 Task: Search one way flight ticket for 1 adult, 6 children, 1 infant in seat and 1 infant on lap in business from Ceiba: Jose Aponte De La Torre Airport to Greensboro: Piedmont Triad International Airport on 5-1-2023. Choice of flights is Royal air maroc. Number of bags: 2 carry on bags. Price is upto 80000. Outbound departure time preference is 14:45.
Action: Mouse moved to (235, 409)
Screenshot: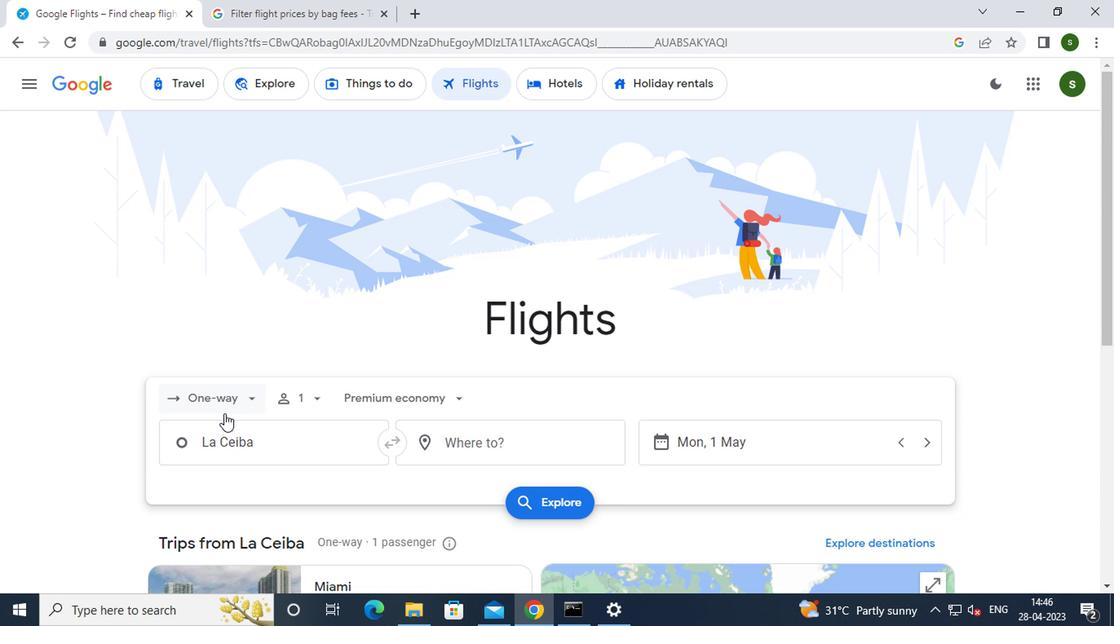 
Action: Mouse pressed left at (235, 409)
Screenshot: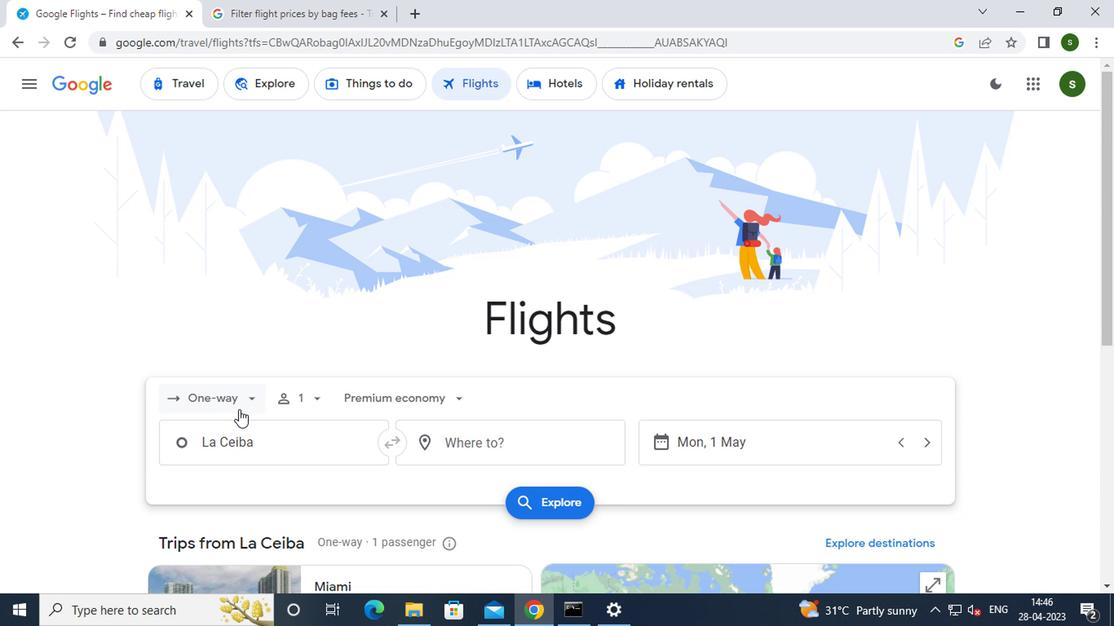 
Action: Mouse moved to (243, 471)
Screenshot: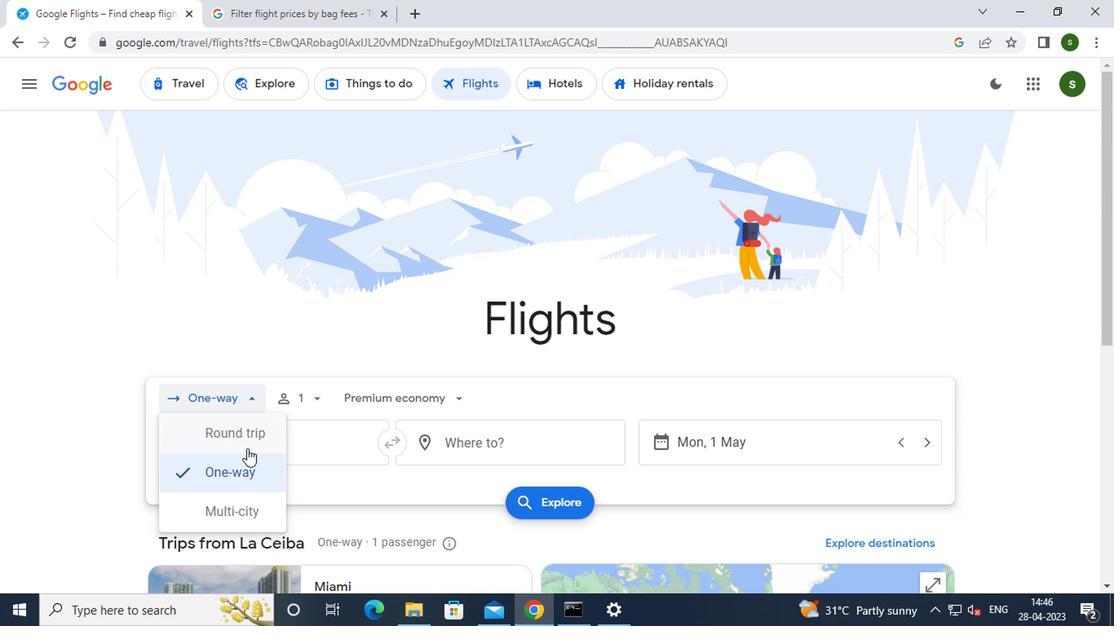 
Action: Mouse pressed left at (243, 471)
Screenshot: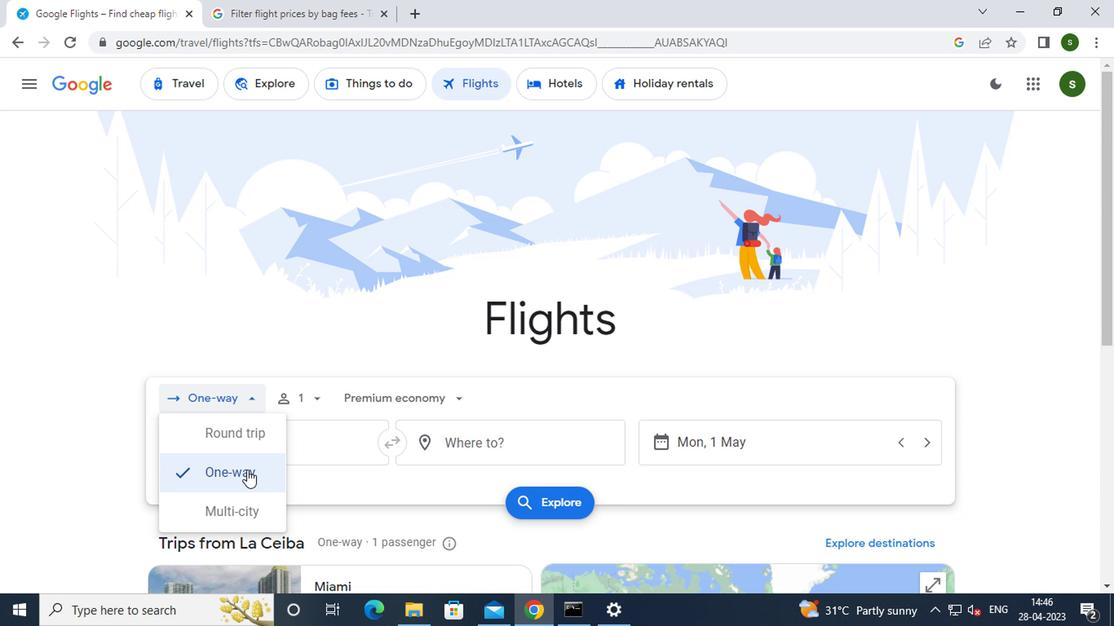 
Action: Mouse moved to (307, 395)
Screenshot: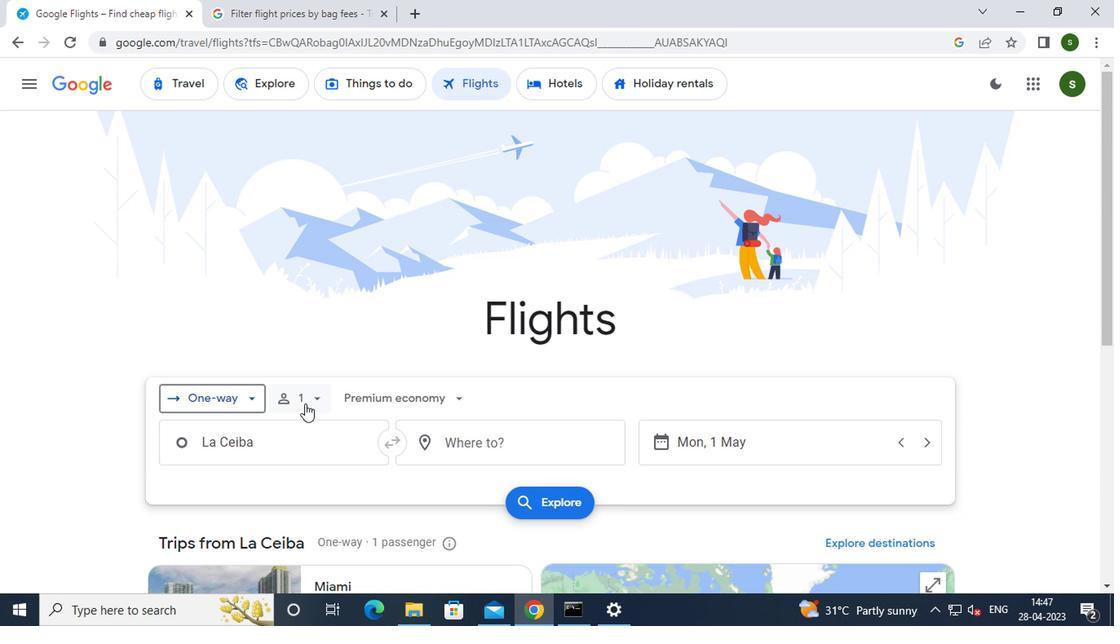 
Action: Mouse pressed left at (307, 395)
Screenshot: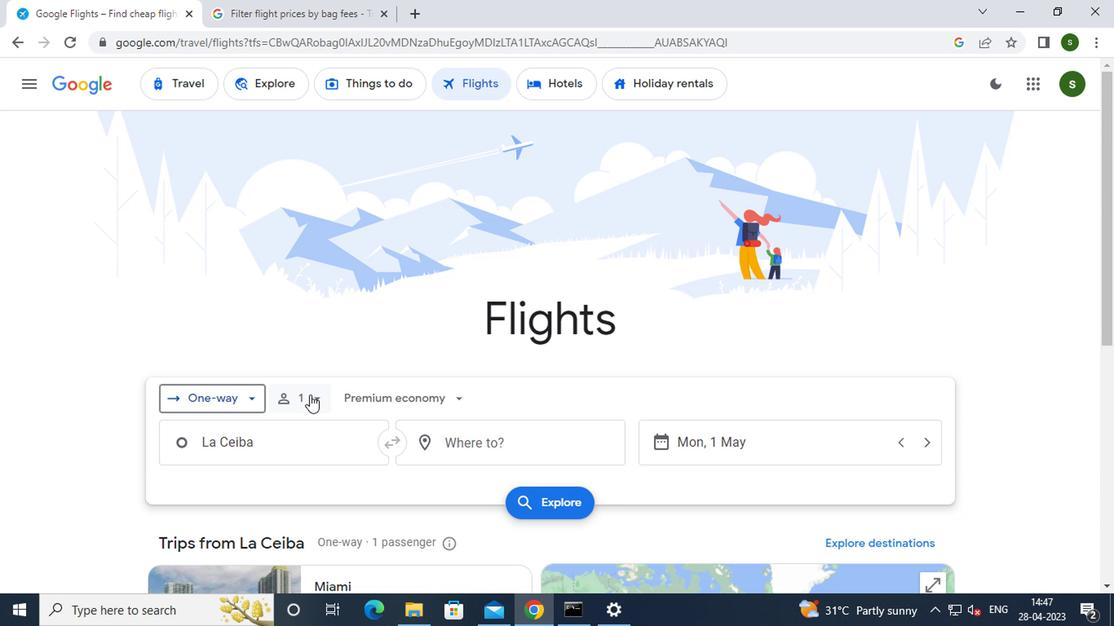 
Action: Mouse moved to (438, 488)
Screenshot: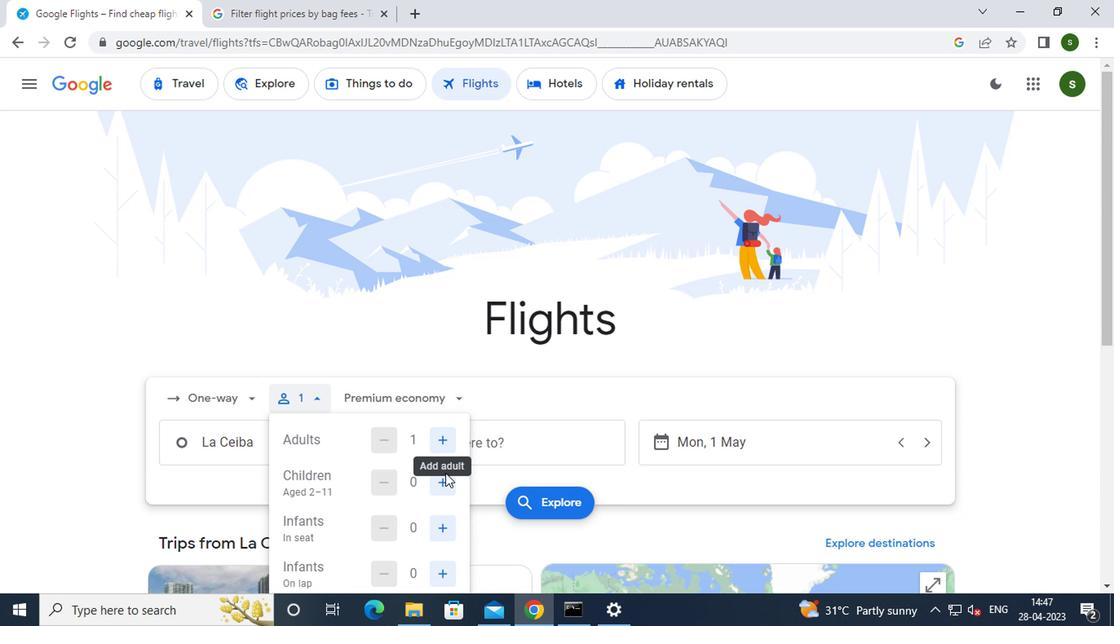 
Action: Mouse pressed left at (438, 488)
Screenshot: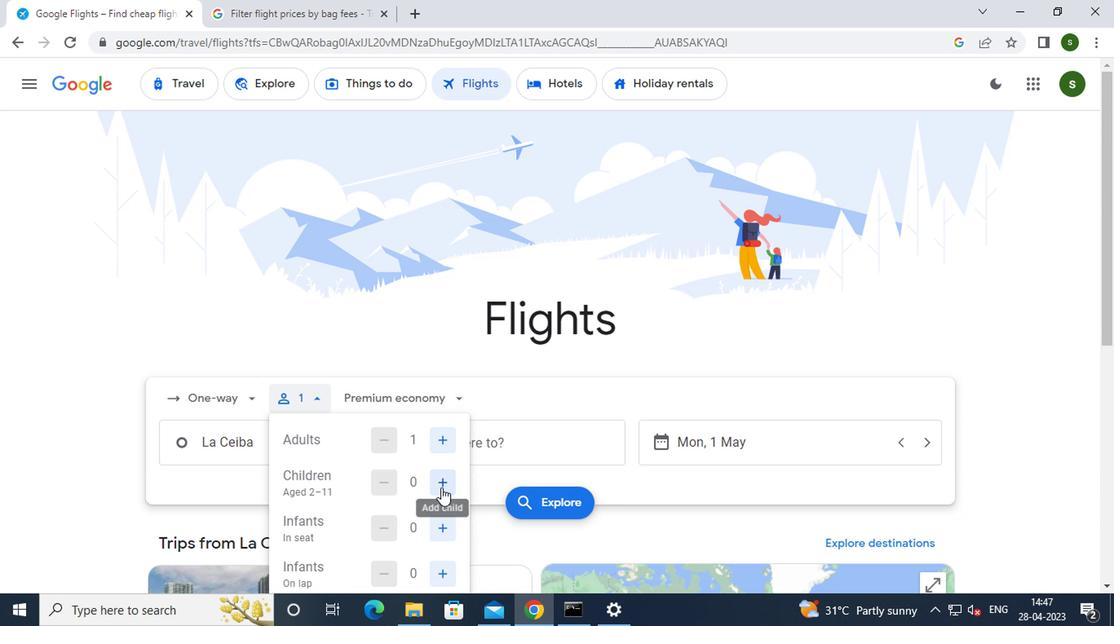 
Action: Mouse pressed left at (438, 488)
Screenshot: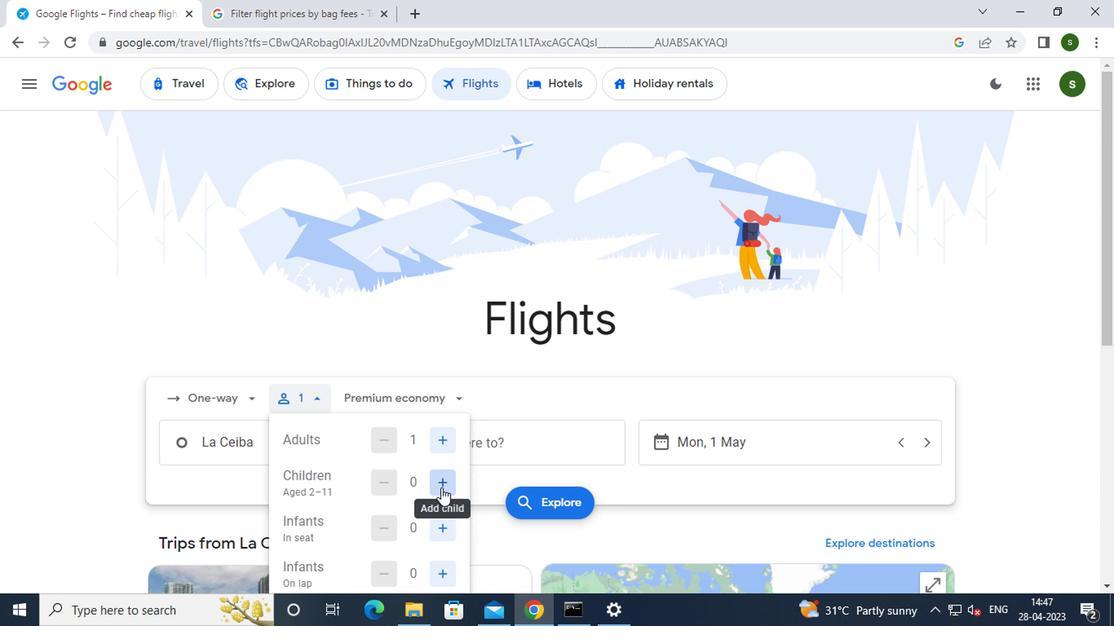 
Action: Mouse pressed left at (438, 488)
Screenshot: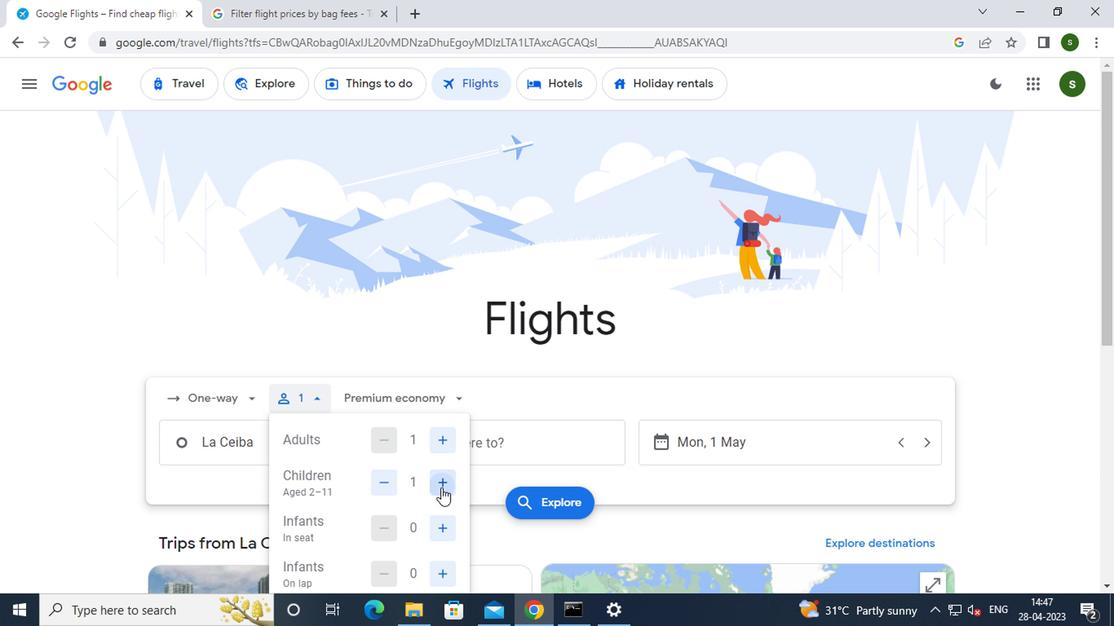 
Action: Mouse pressed left at (438, 488)
Screenshot: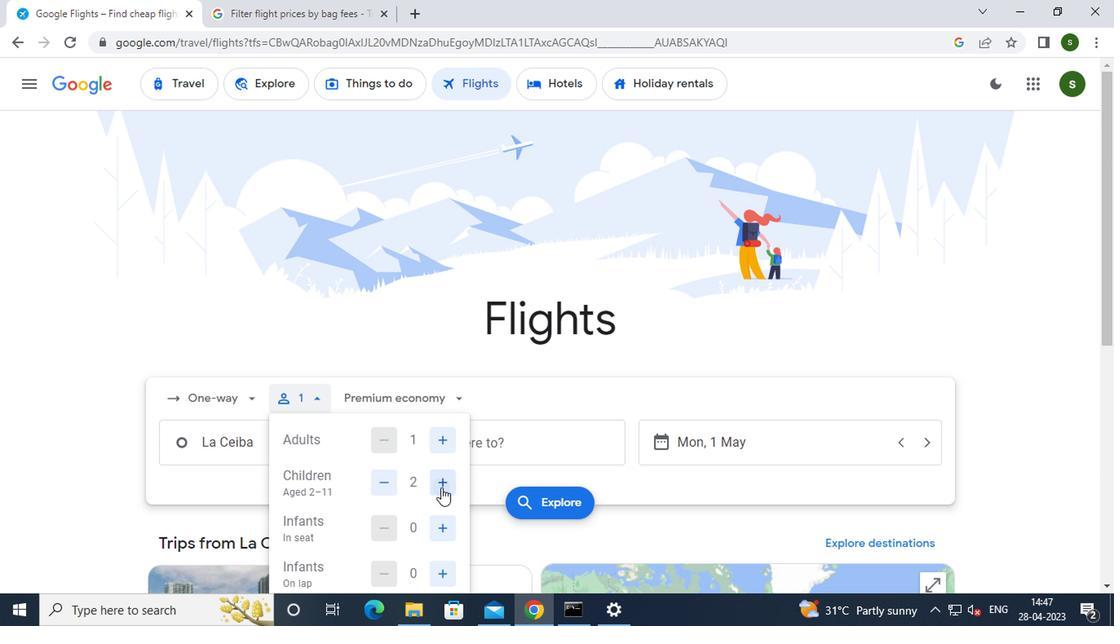 
Action: Mouse pressed left at (438, 488)
Screenshot: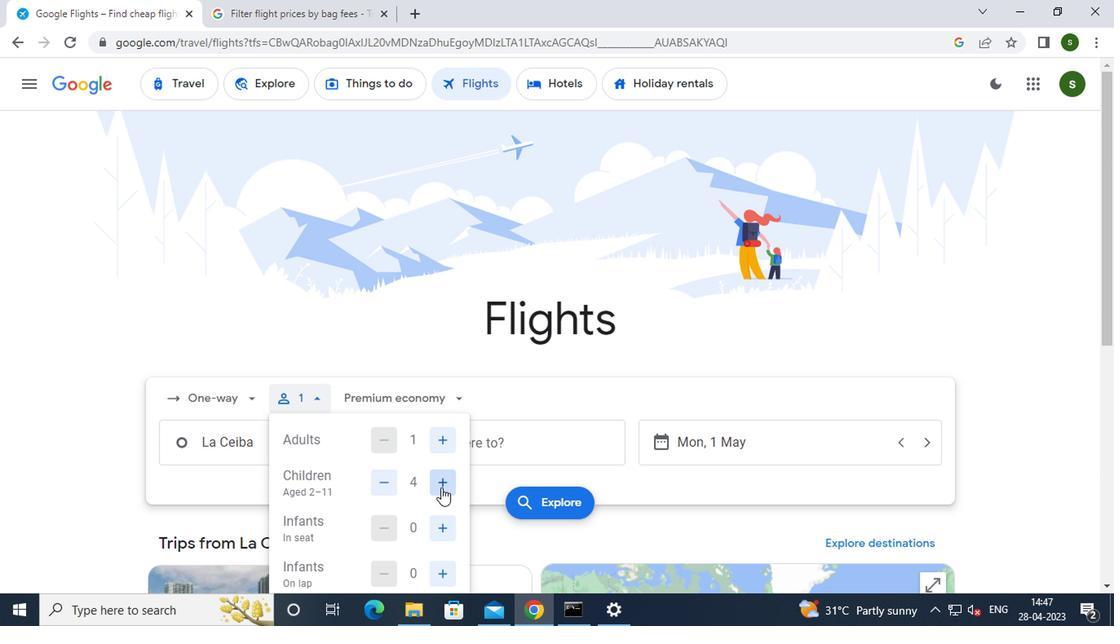 
Action: Mouse pressed left at (438, 488)
Screenshot: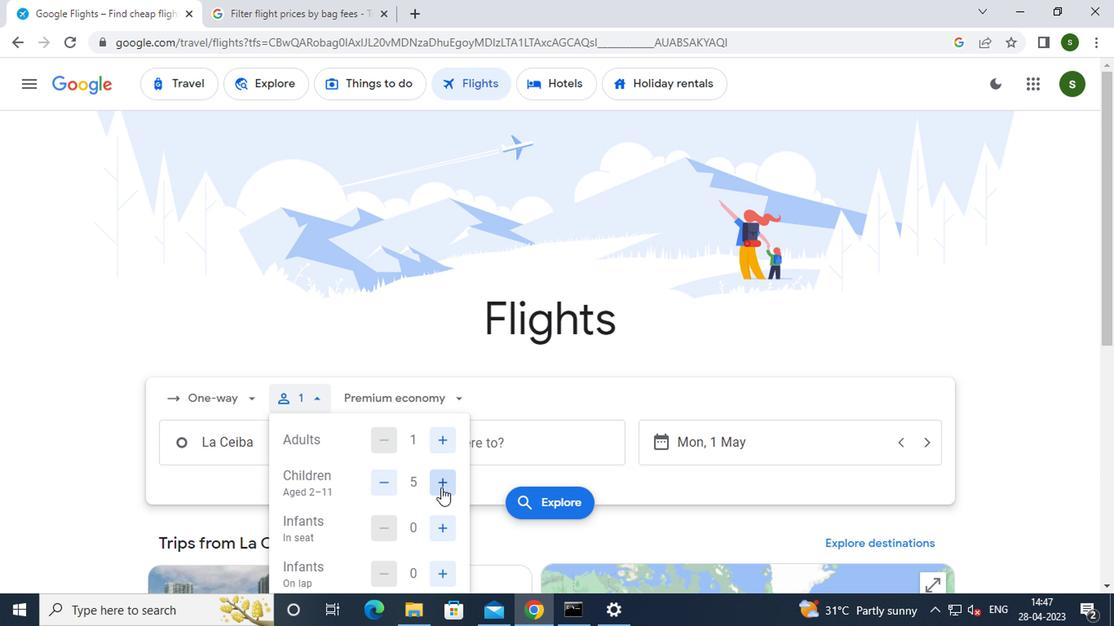
Action: Mouse moved to (441, 525)
Screenshot: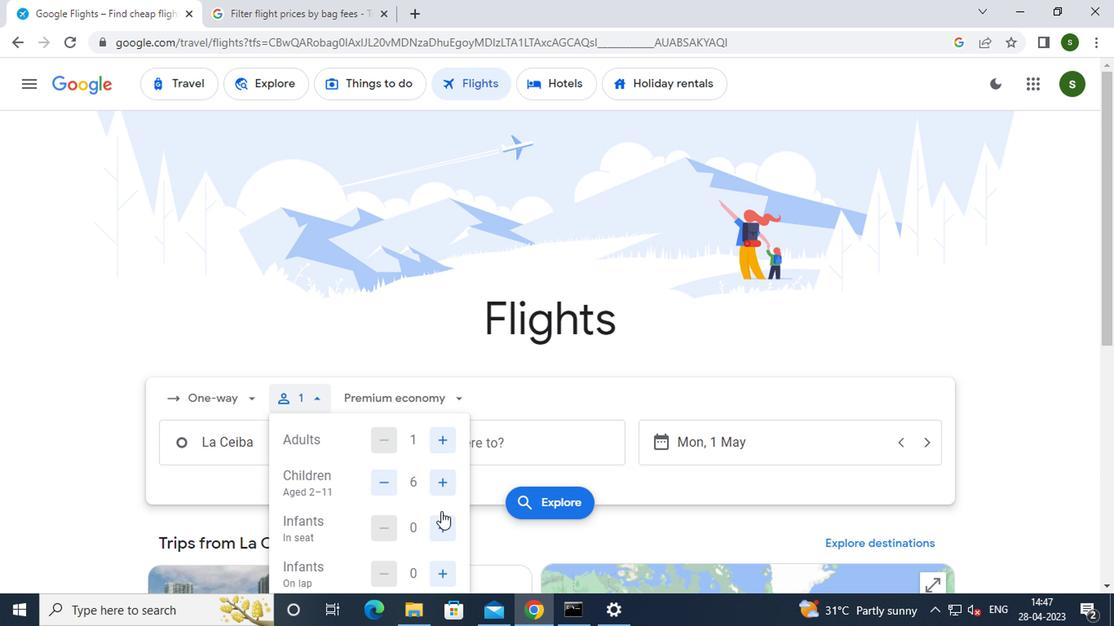 
Action: Mouse pressed left at (441, 525)
Screenshot: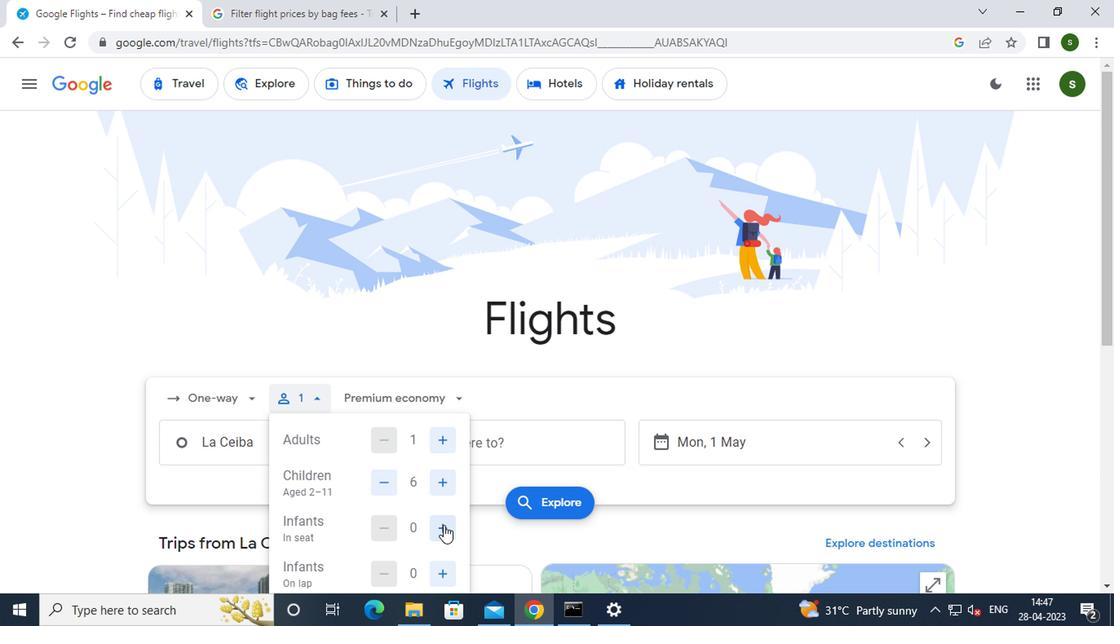 
Action: Mouse moved to (445, 573)
Screenshot: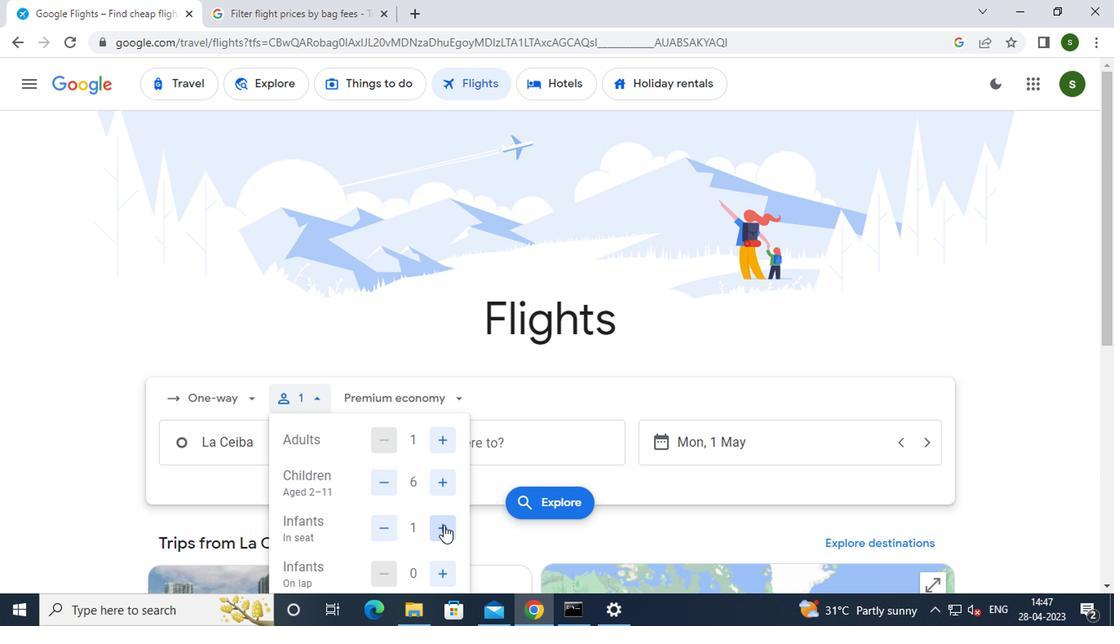 
Action: Mouse pressed left at (445, 573)
Screenshot: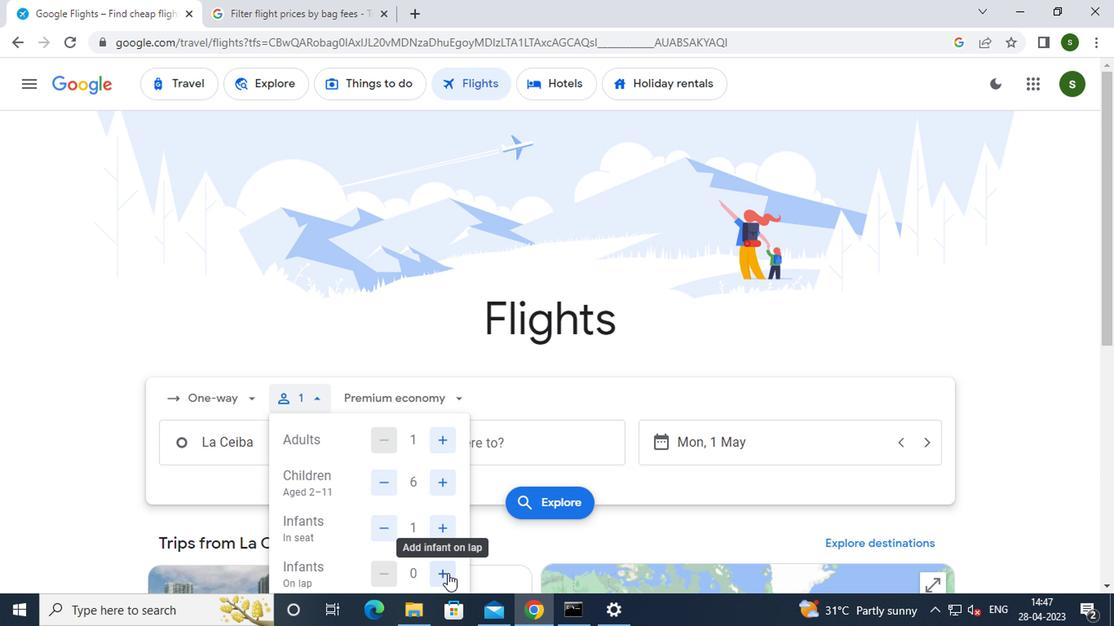 
Action: Mouse moved to (392, 391)
Screenshot: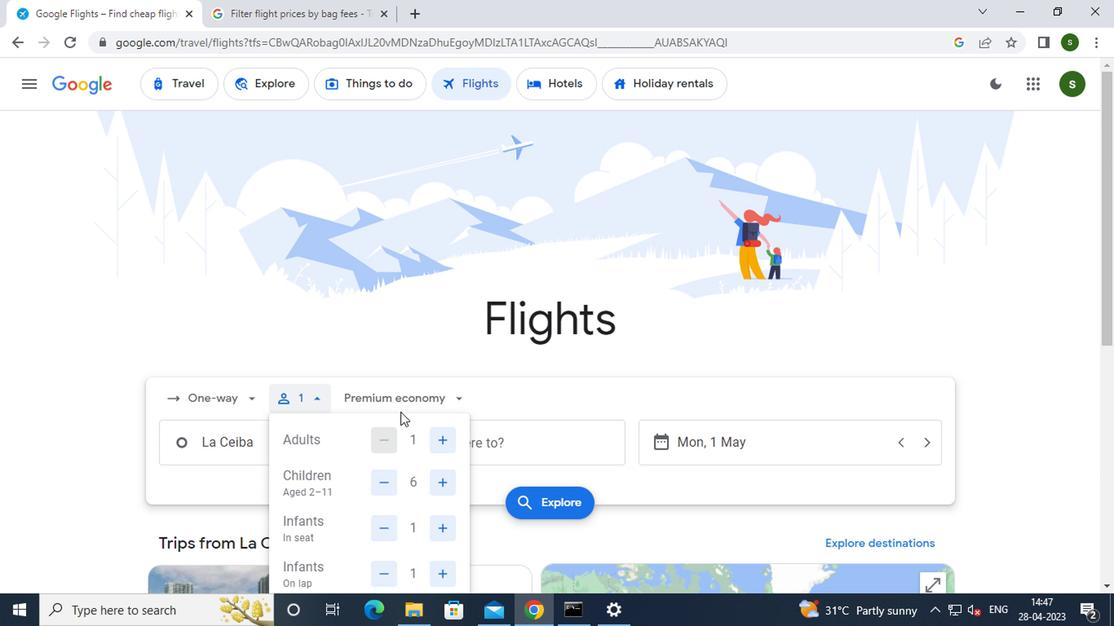 
Action: Mouse pressed left at (392, 391)
Screenshot: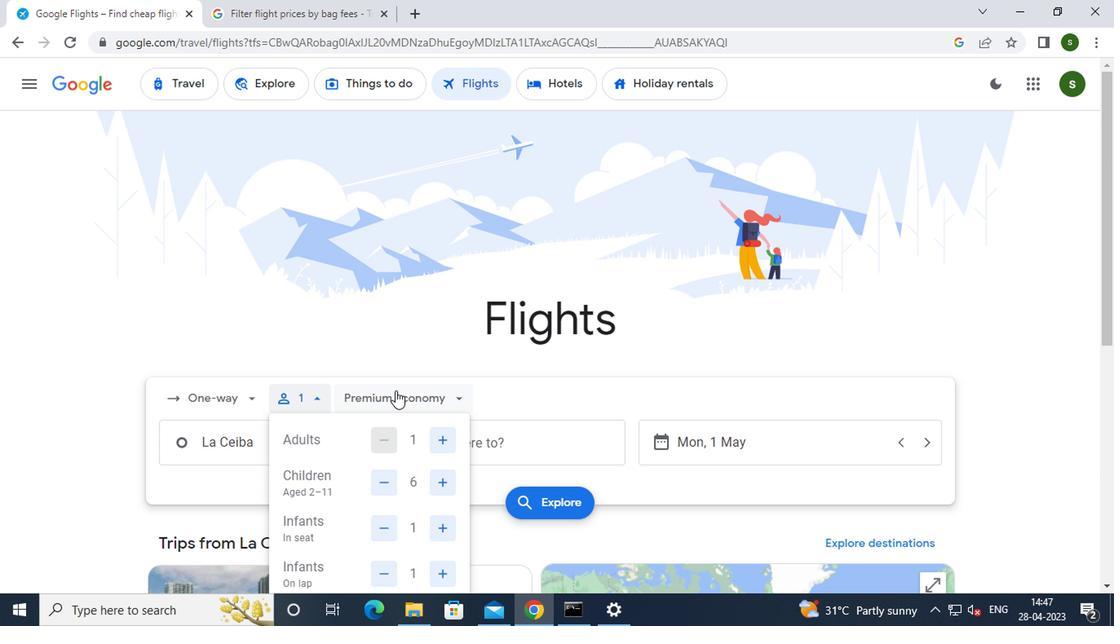 
Action: Mouse moved to (410, 504)
Screenshot: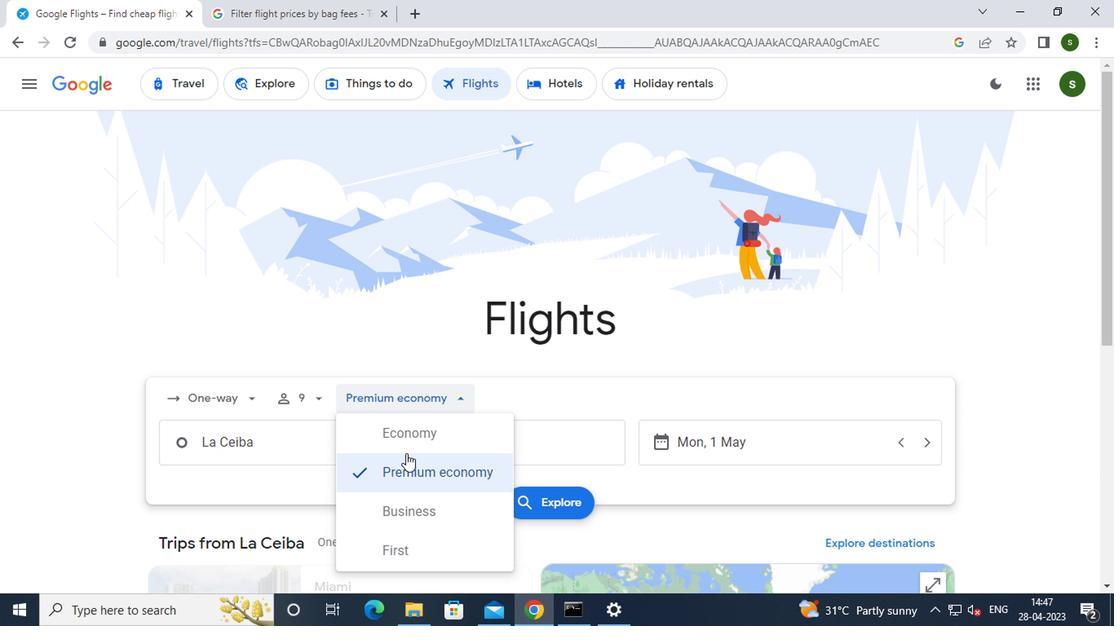 
Action: Mouse pressed left at (410, 504)
Screenshot: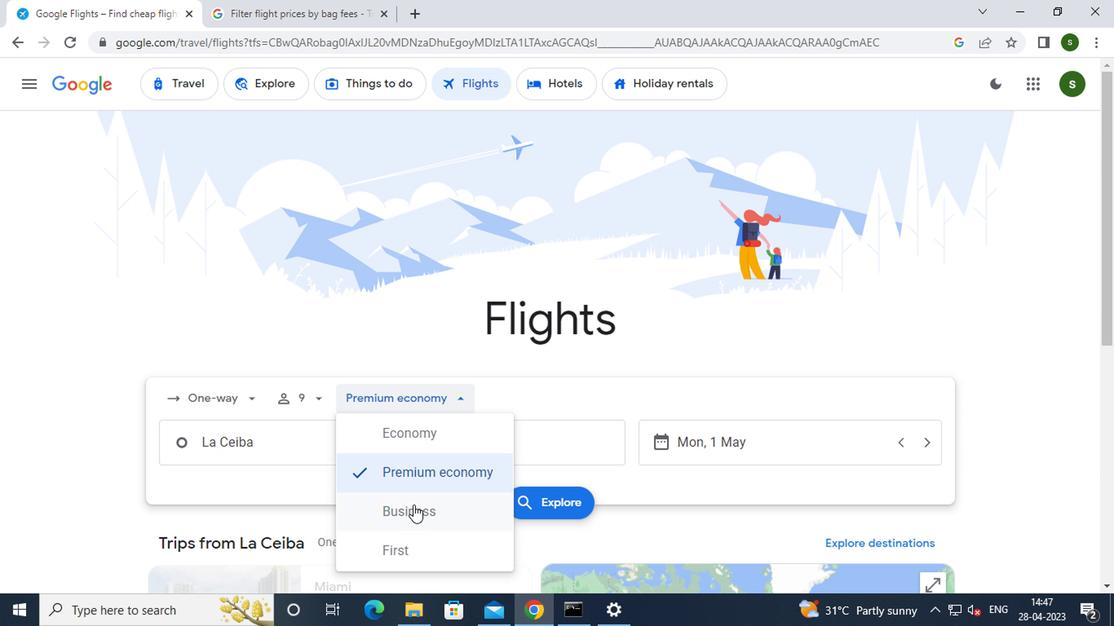 
Action: Mouse moved to (297, 452)
Screenshot: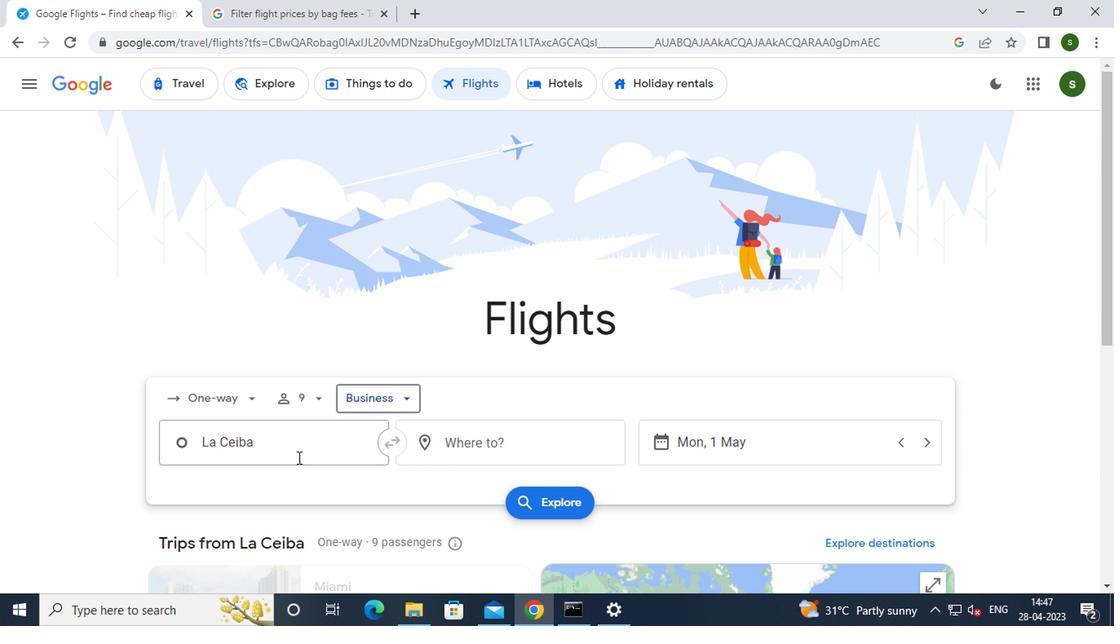 
Action: Mouse pressed left at (297, 452)
Screenshot: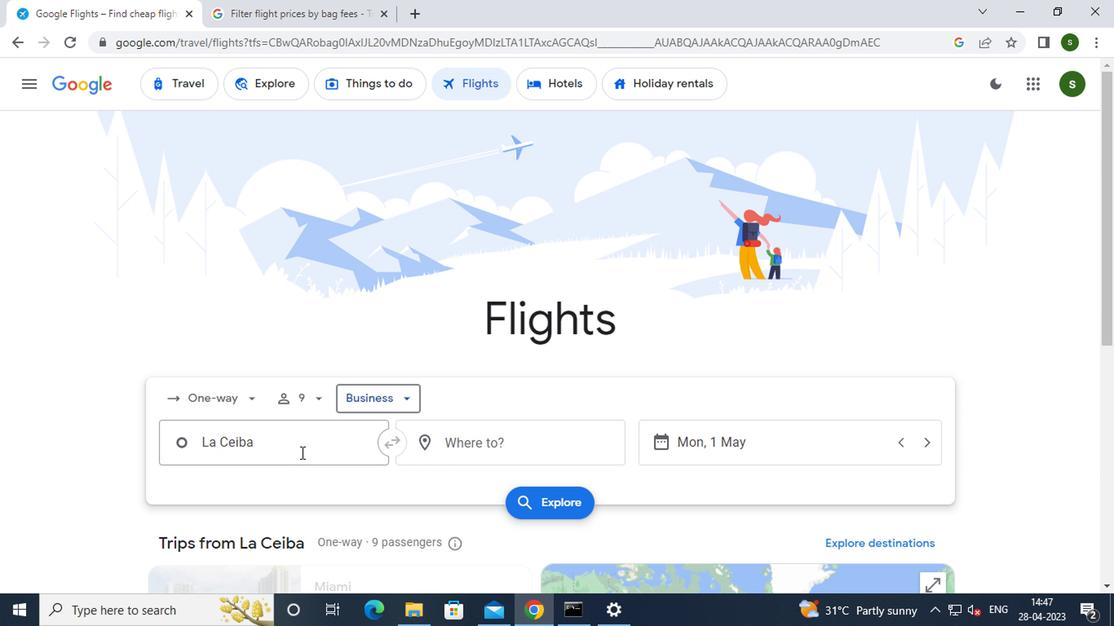 
Action: Key pressed c<Key.caps_lock>eiba<Key.enter>
Screenshot: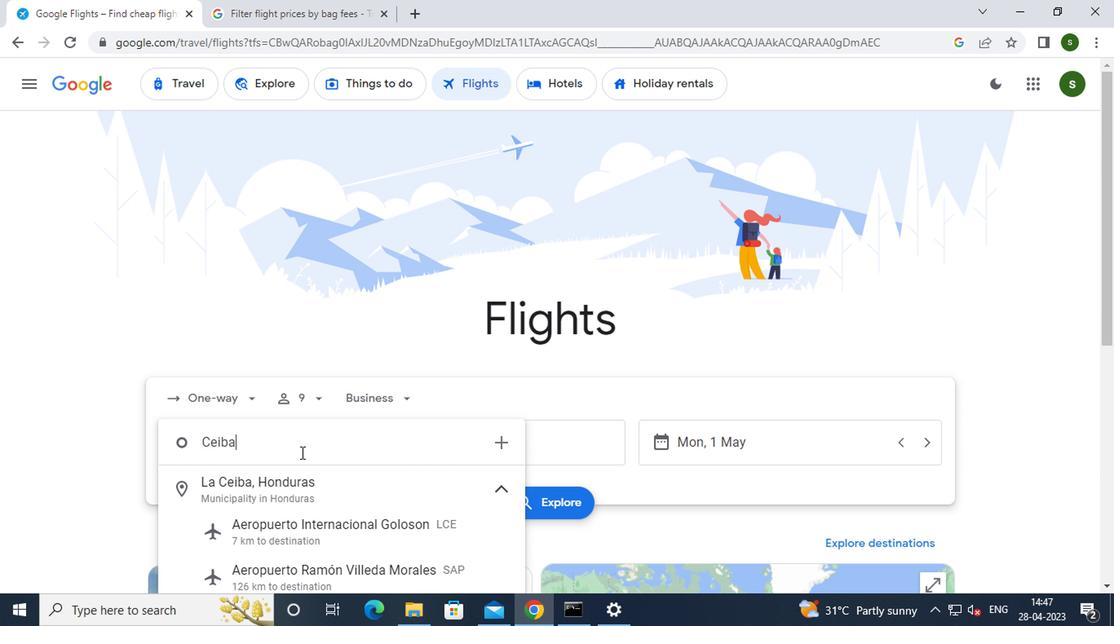 
Action: Mouse moved to (477, 456)
Screenshot: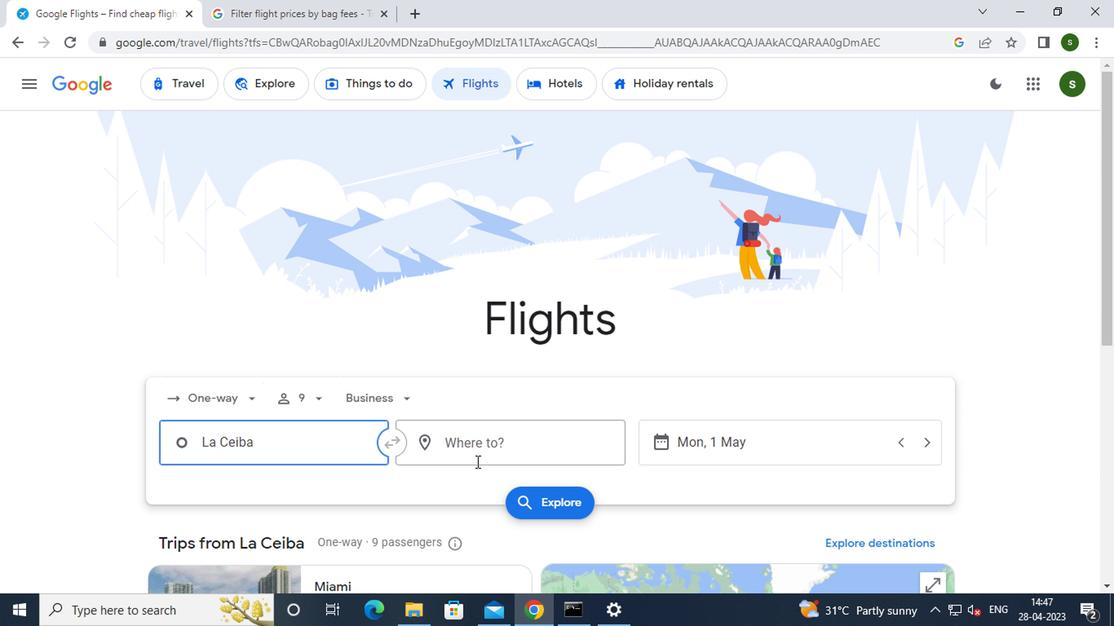 
Action: Mouse pressed left at (477, 456)
Screenshot: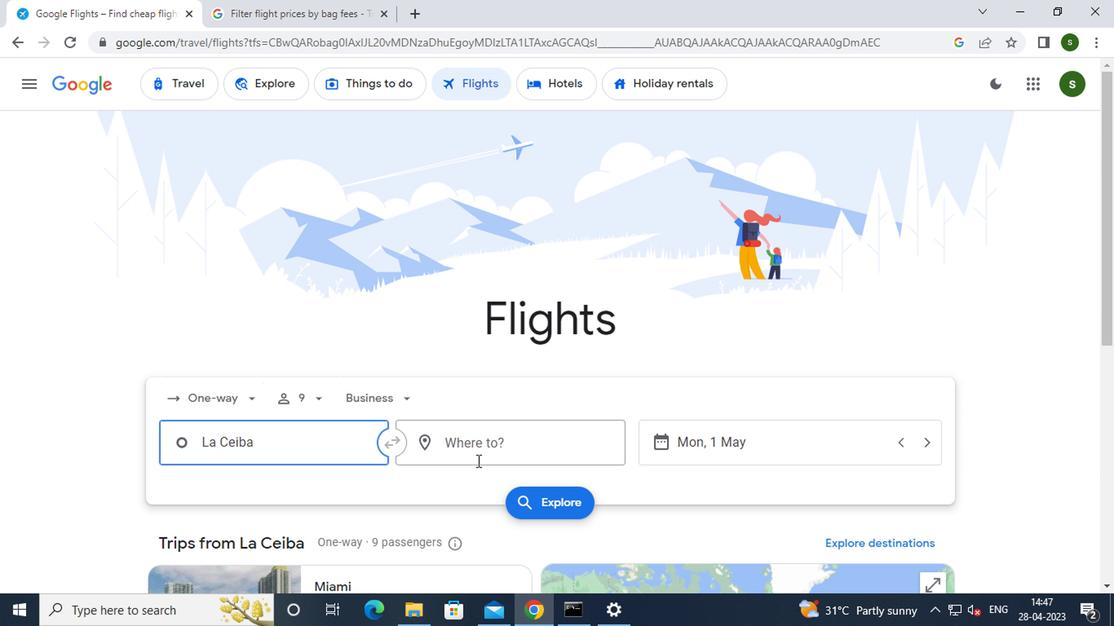 
Action: Key pressed <Key.caps_lock>g<Key.caps_lock>reens
Screenshot: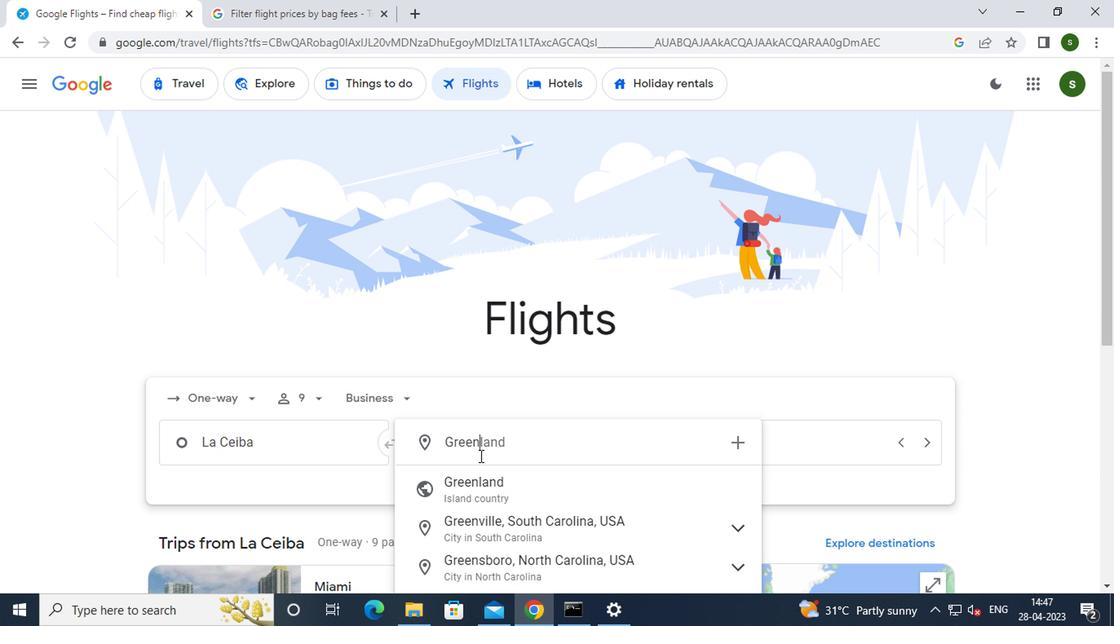 
Action: Mouse moved to (508, 513)
Screenshot: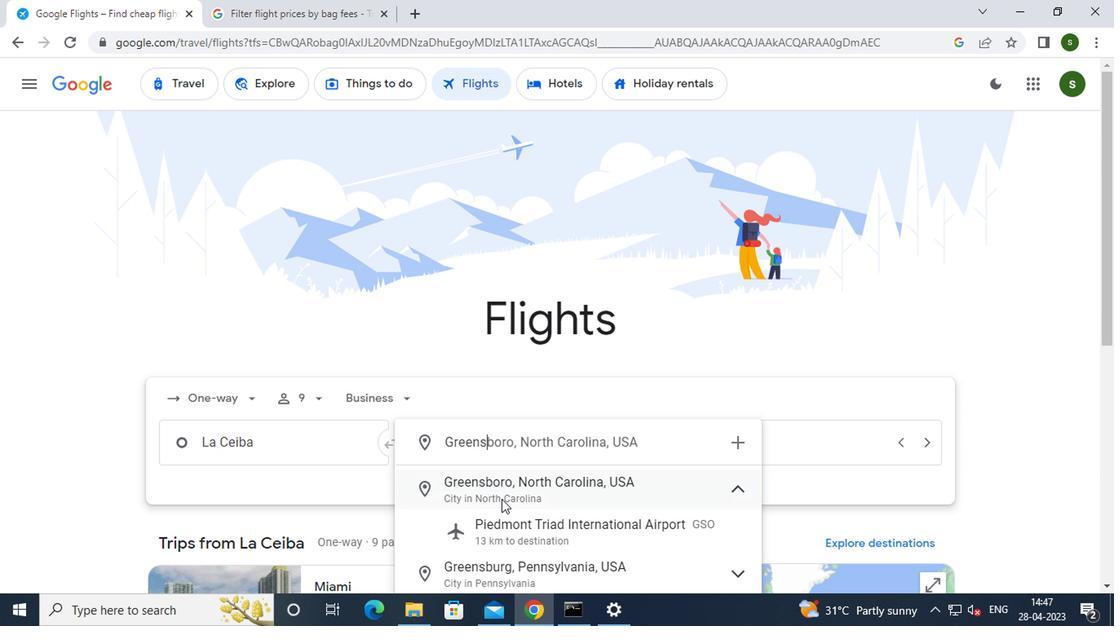 
Action: Mouse pressed left at (508, 513)
Screenshot: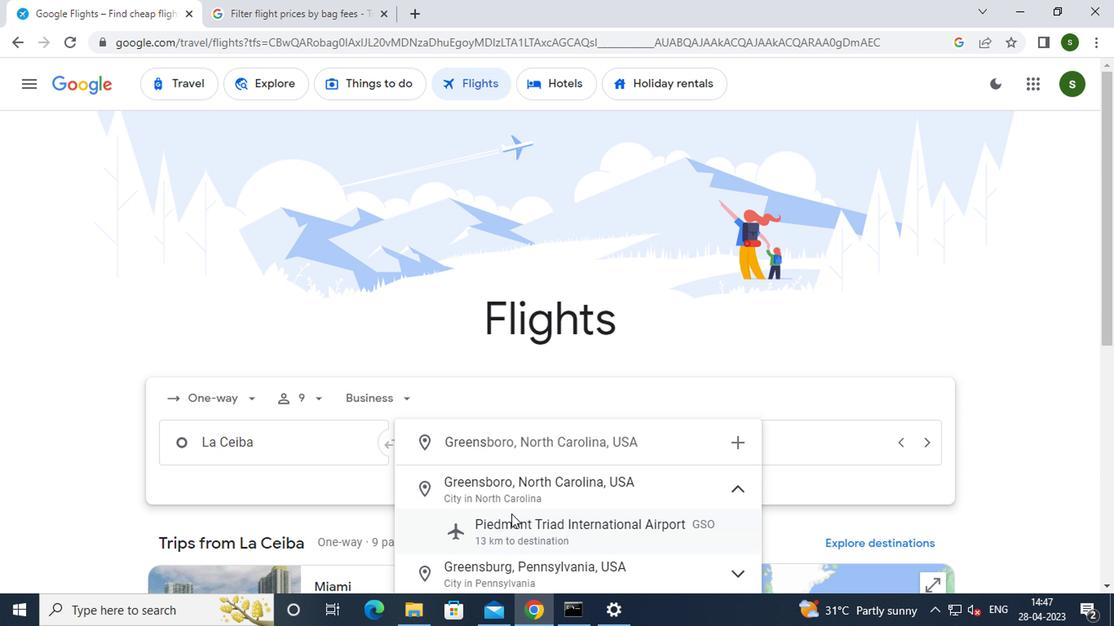 
Action: Mouse moved to (759, 439)
Screenshot: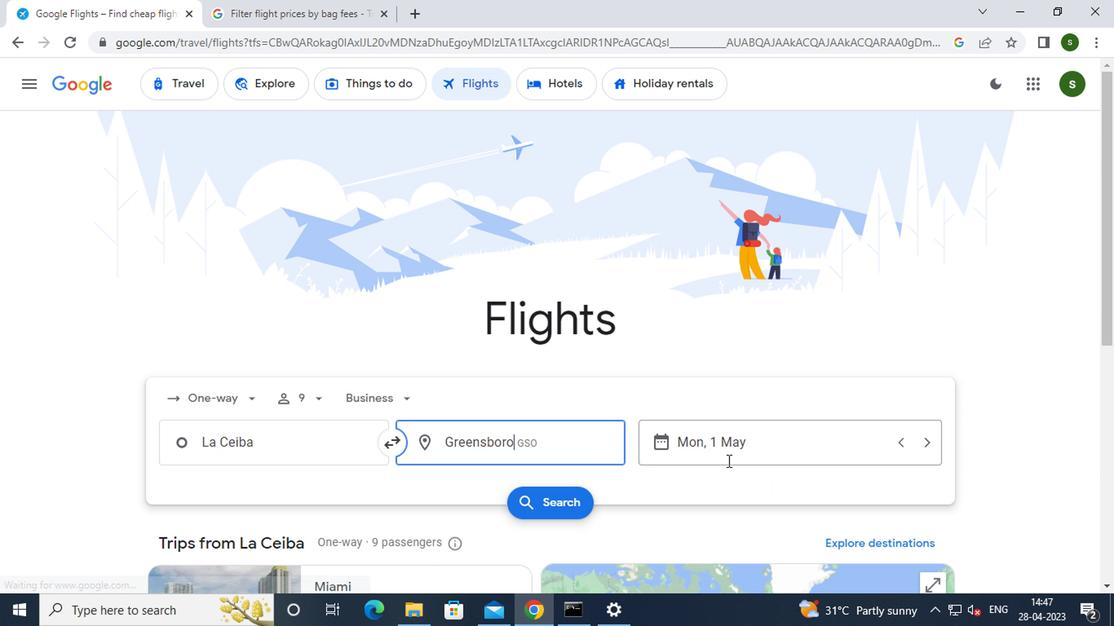 
Action: Mouse pressed left at (759, 439)
Screenshot: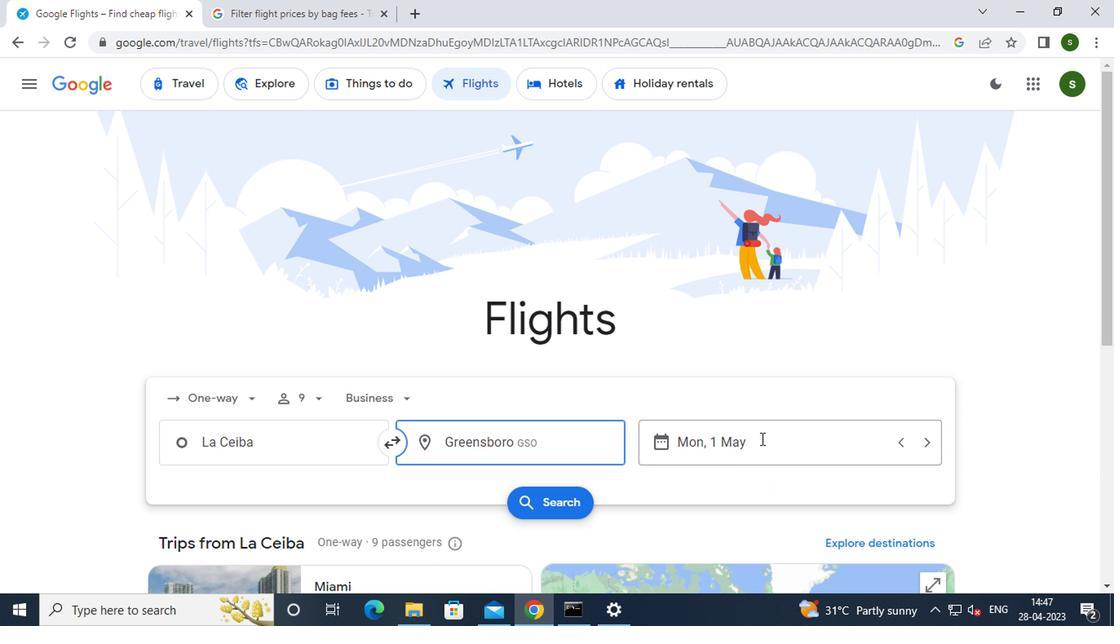 
Action: Mouse moved to (698, 295)
Screenshot: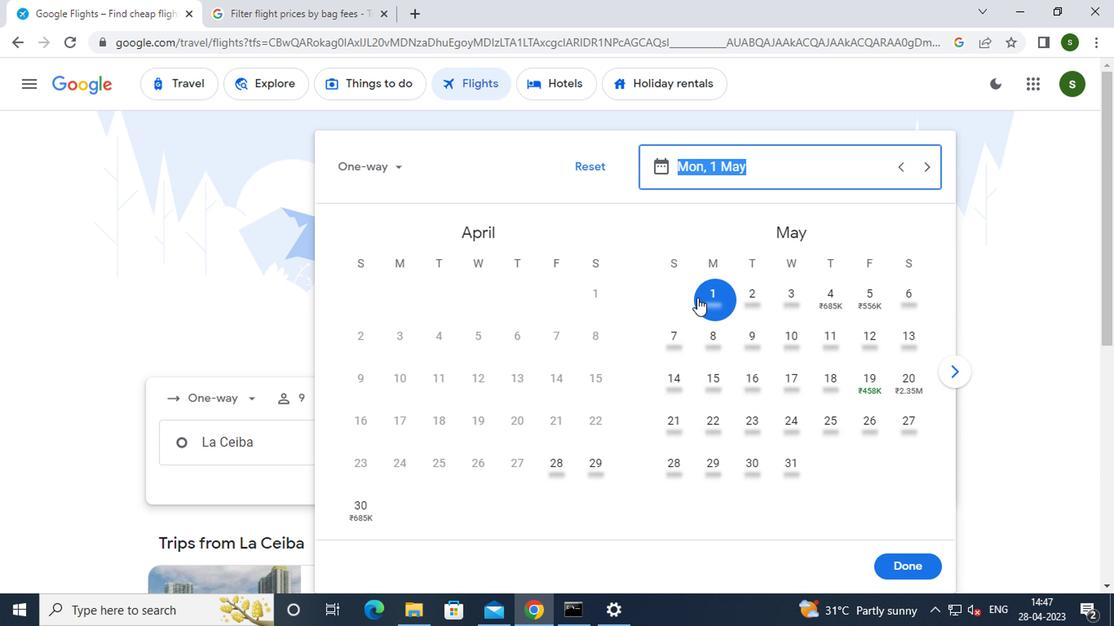 
Action: Mouse pressed left at (698, 295)
Screenshot: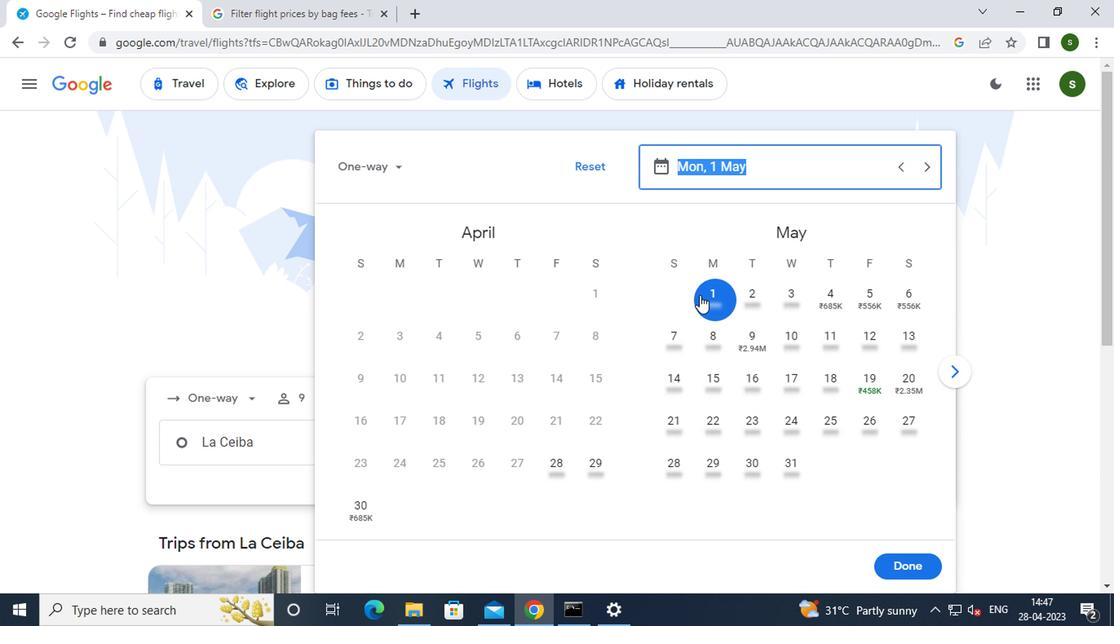 
Action: Mouse moved to (900, 560)
Screenshot: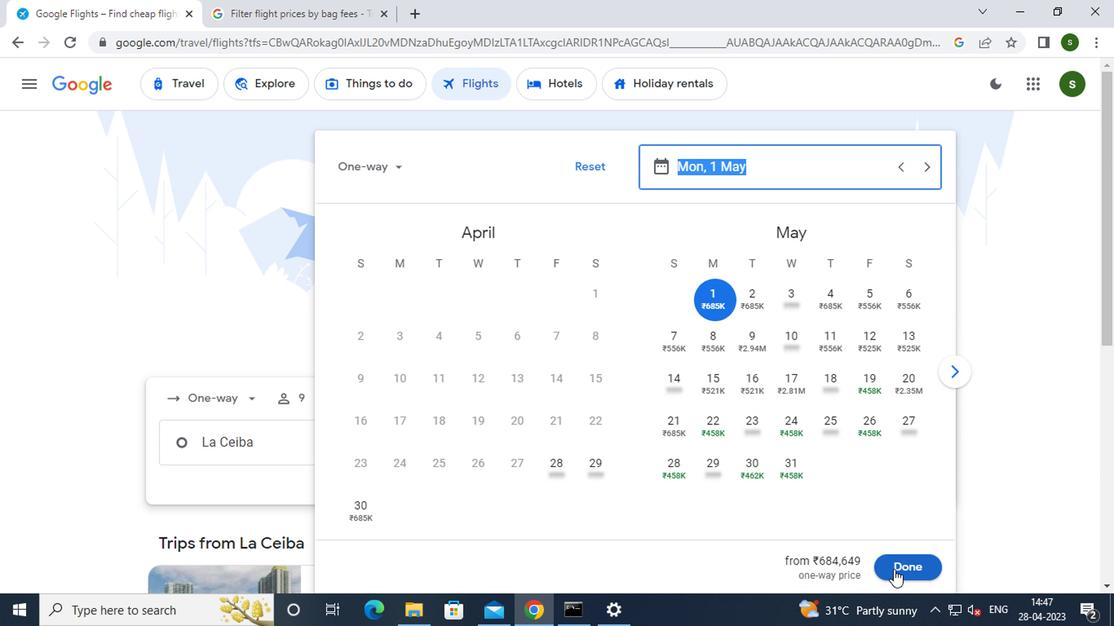 
Action: Mouse pressed left at (900, 560)
Screenshot: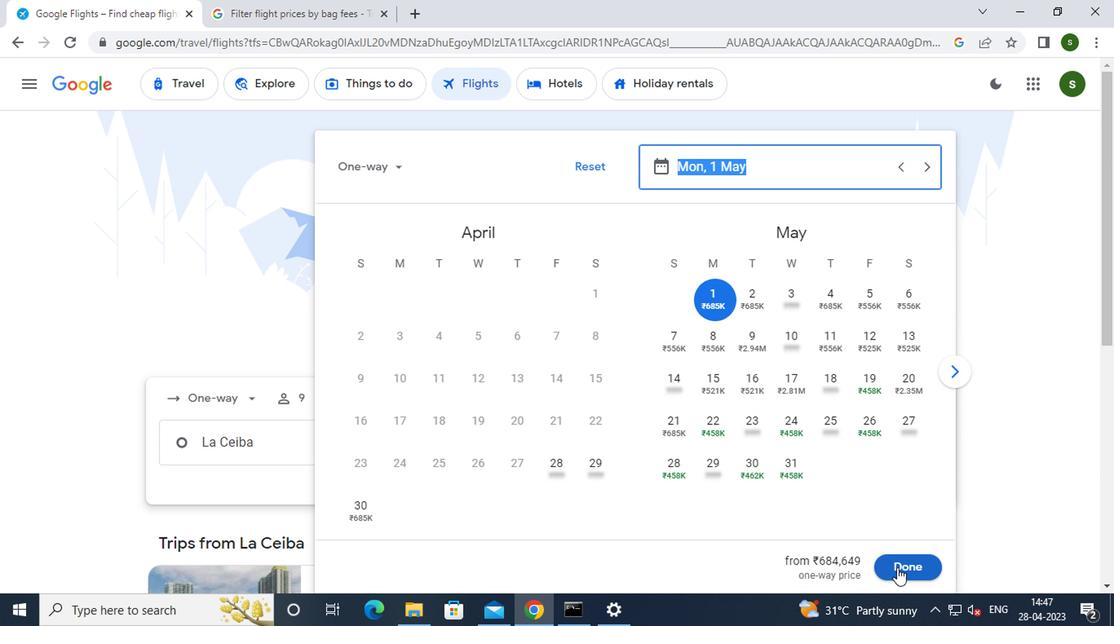 
Action: Mouse moved to (566, 507)
Screenshot: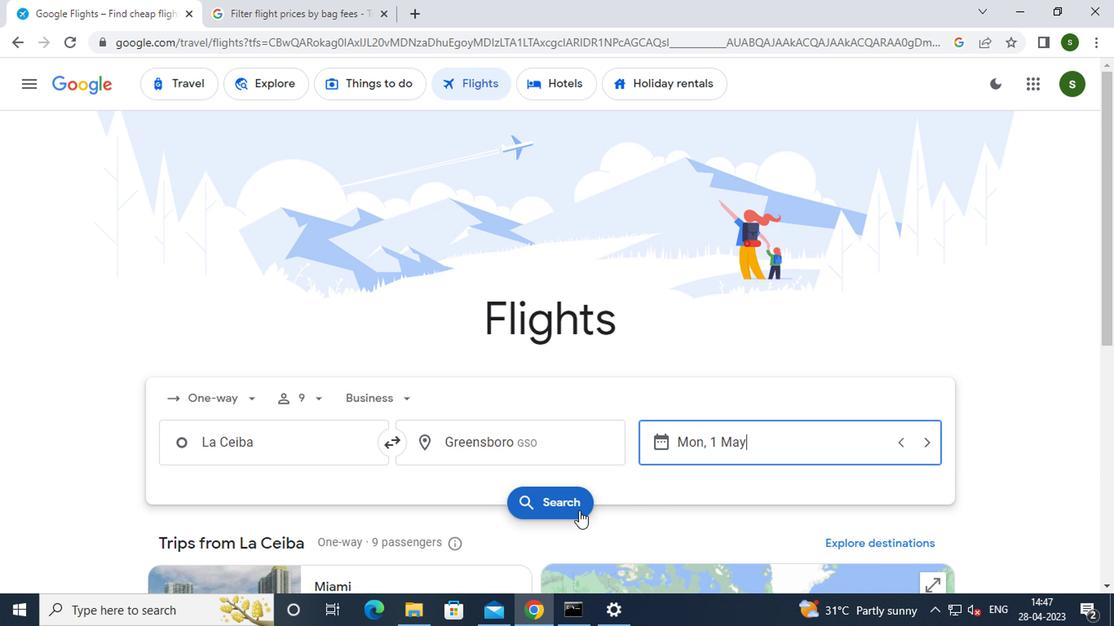 
Action: Mouse pressed left at (566, 507)
Screenshot: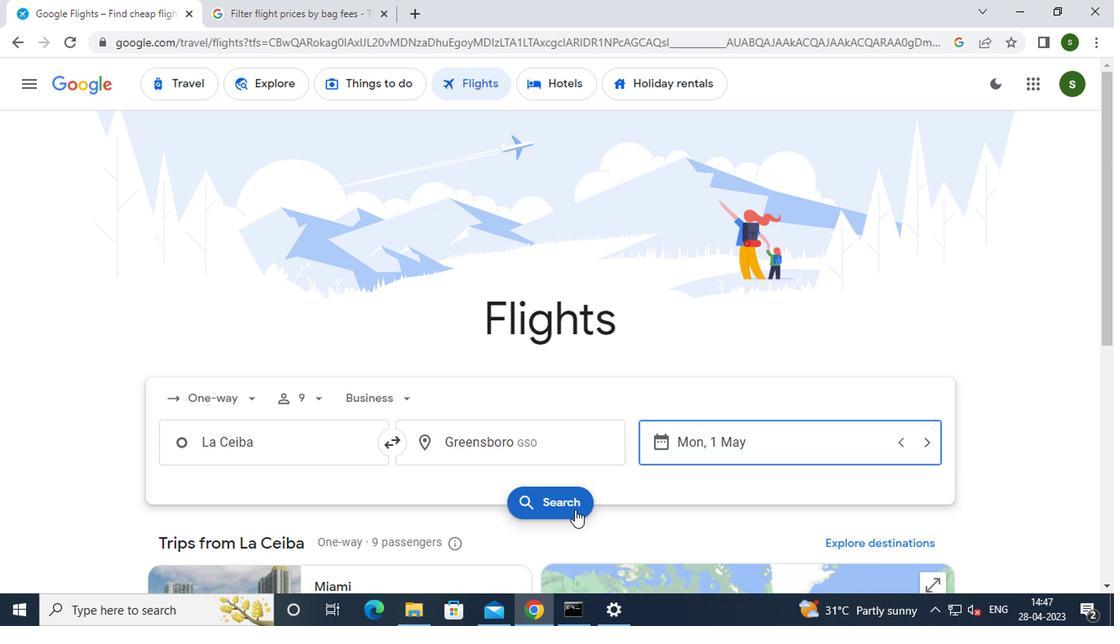 
Action: Mouse moved to (203, 235)
Screenshot: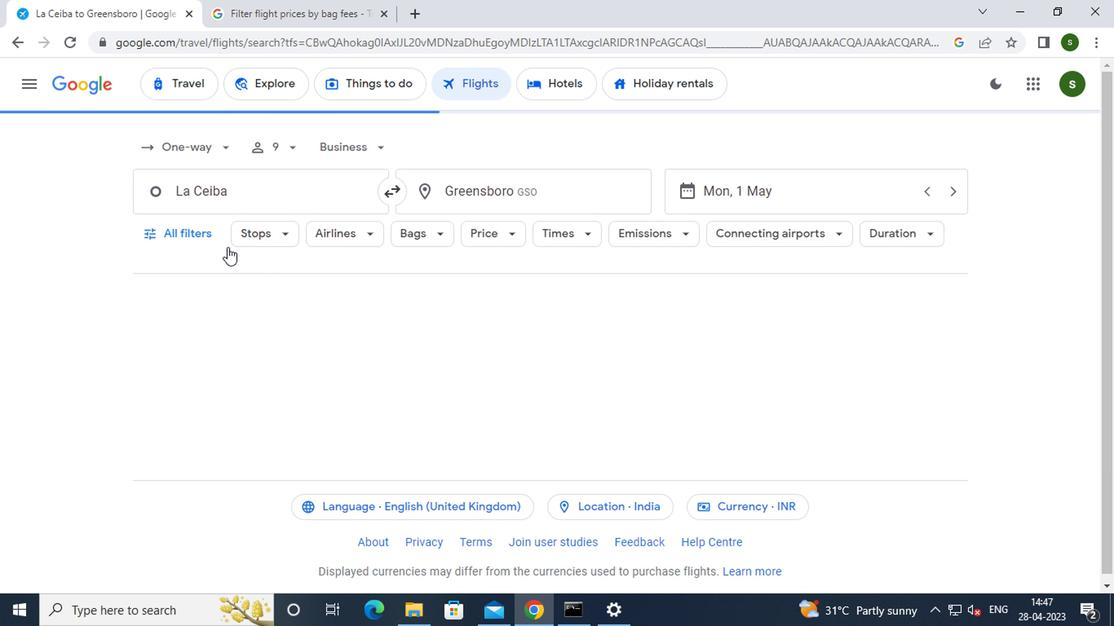 
Action: Mouse pressed left at (203, 235)
Screenshot: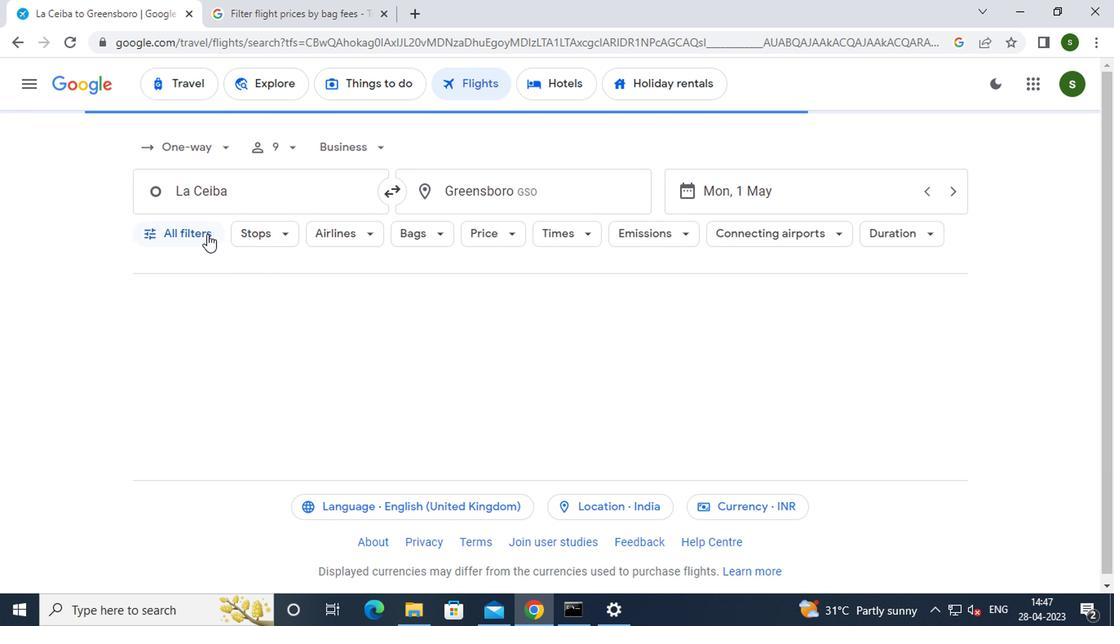 
Action: Mouse moved to (275, 331)
Screenshot: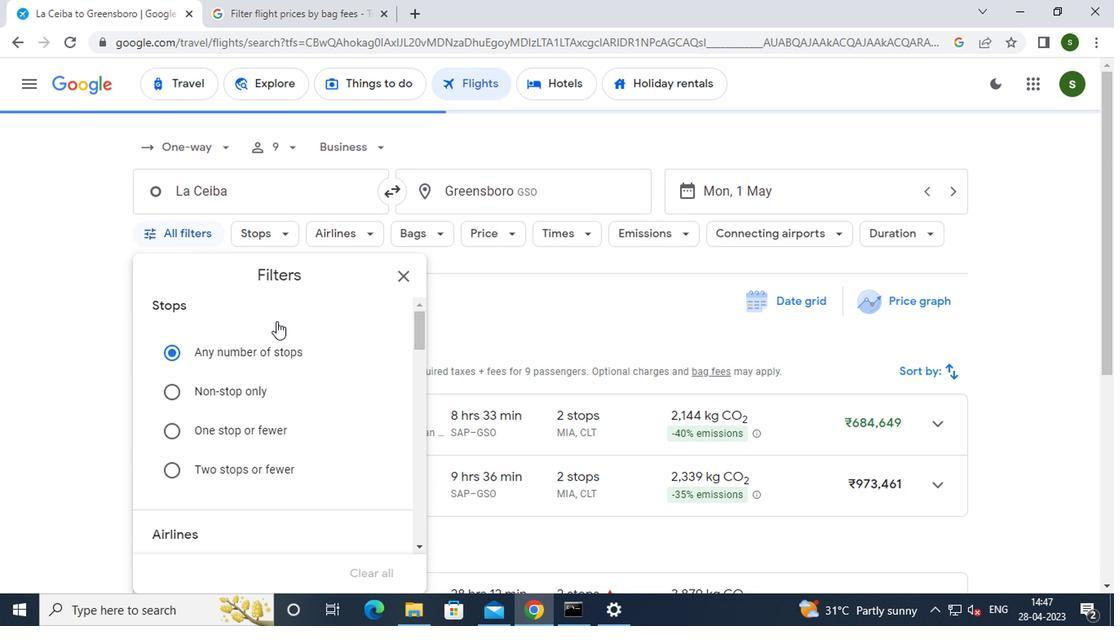 
Action: Mouse scrolled (275, 330) with delta (0, -1)
Screenshot: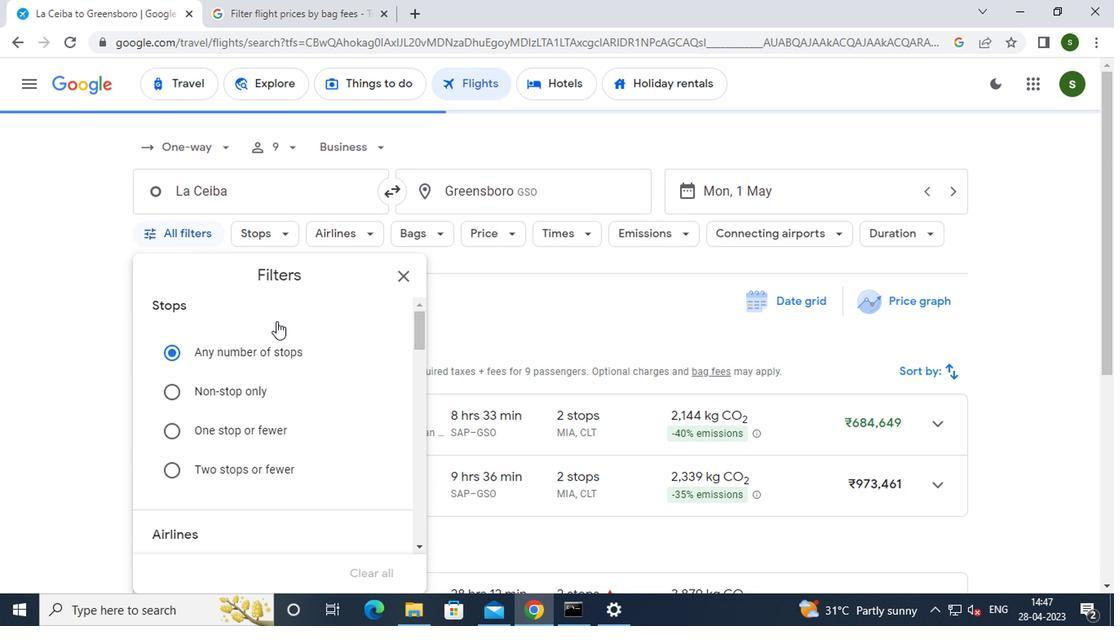 
Action: Mouse moved to (275, 332)
Screenshot: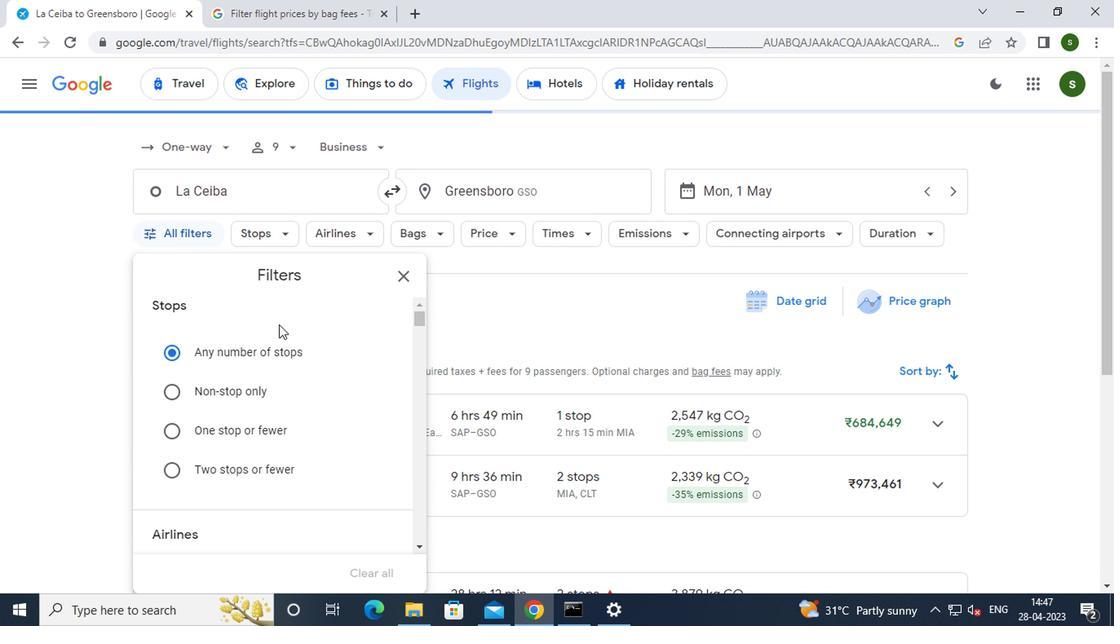 
Action: Mouse scrolled (275, 331) with delta (0, 0)
Screenshot: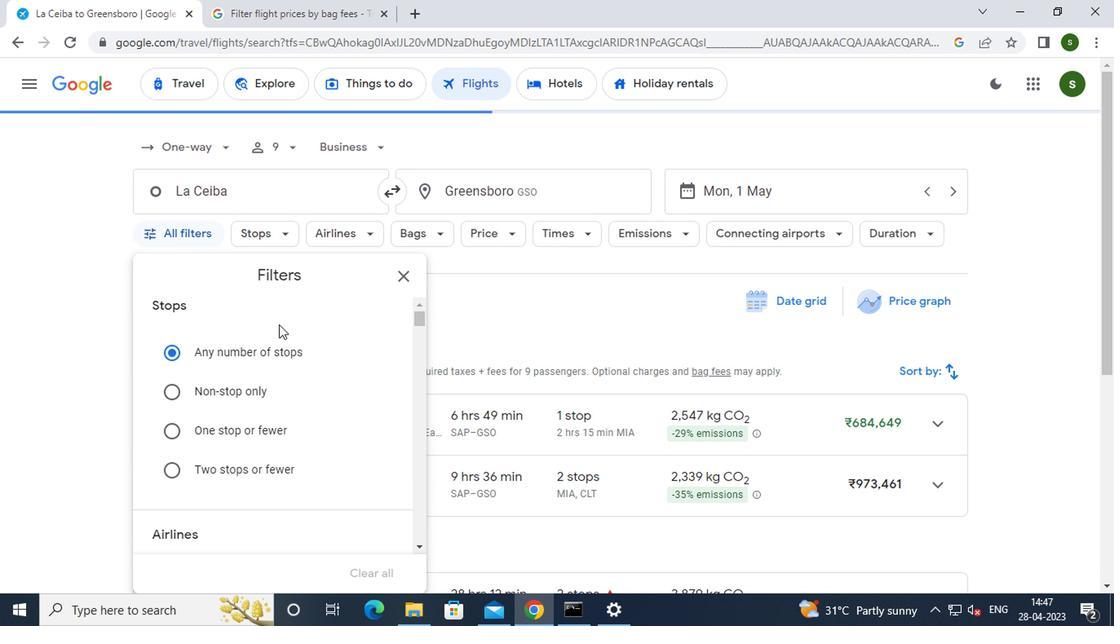 
Action: Mouse scrolled (275, 331) with delta (0, 0)
Screenshot: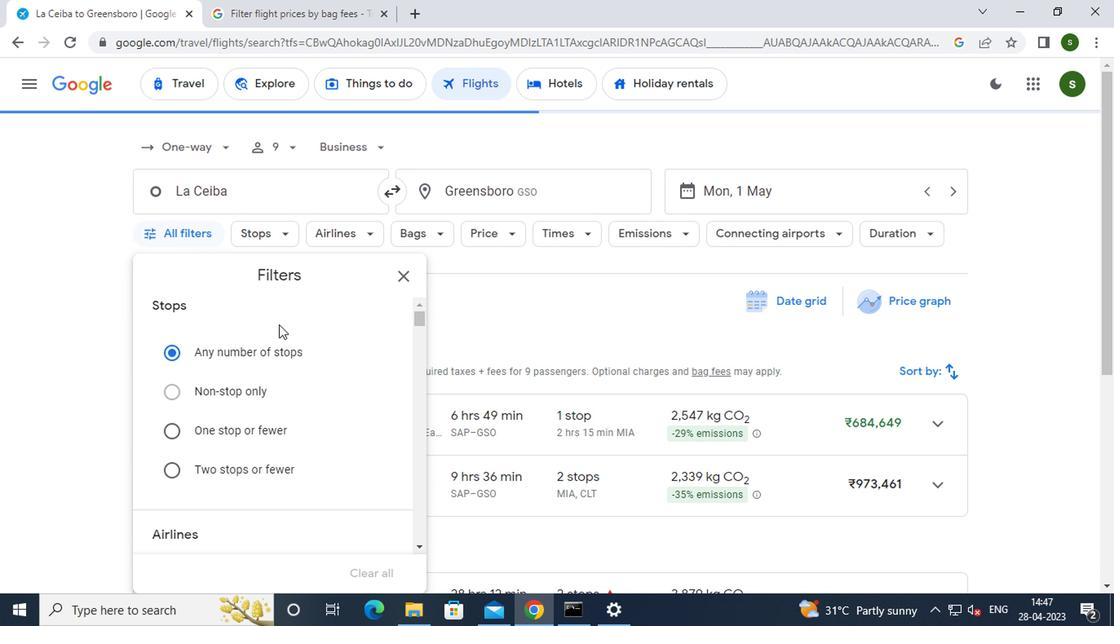 
Action: Mouse moved to (375, 342)
Screenshot: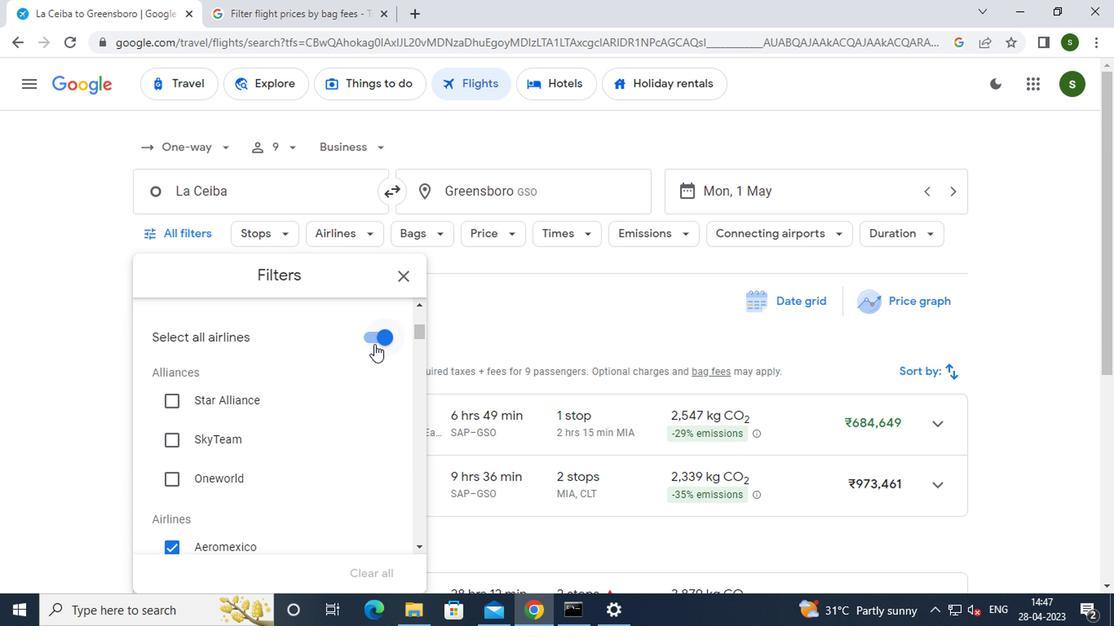 
Action: Mouse pressed left at (375, 342)
Screenshot: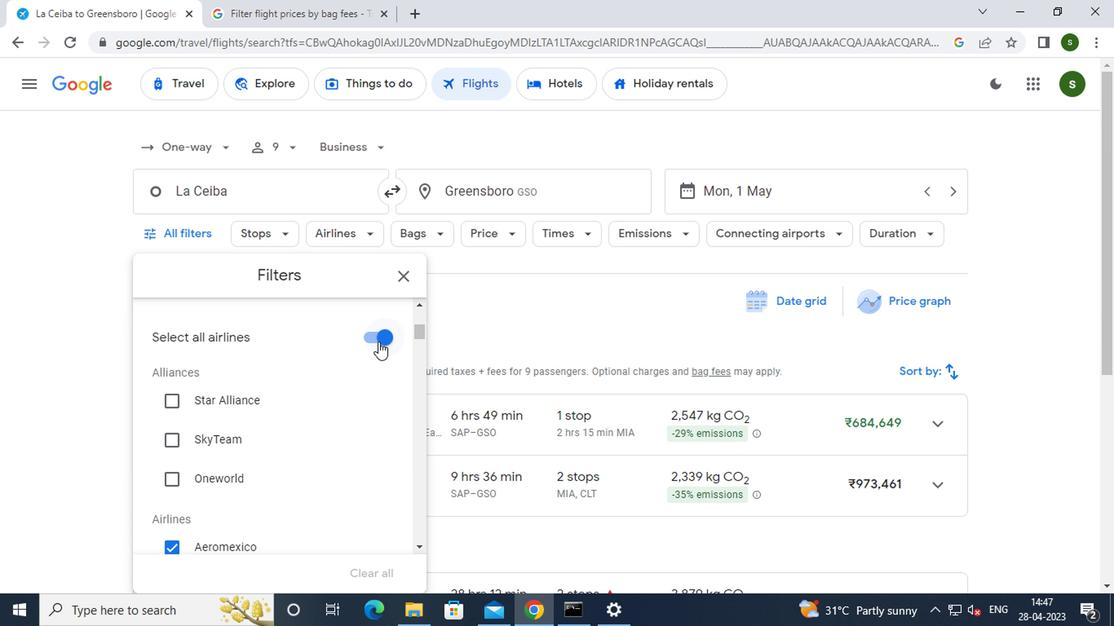 
Action: Mouse moved to (337, 377)
Screenshot: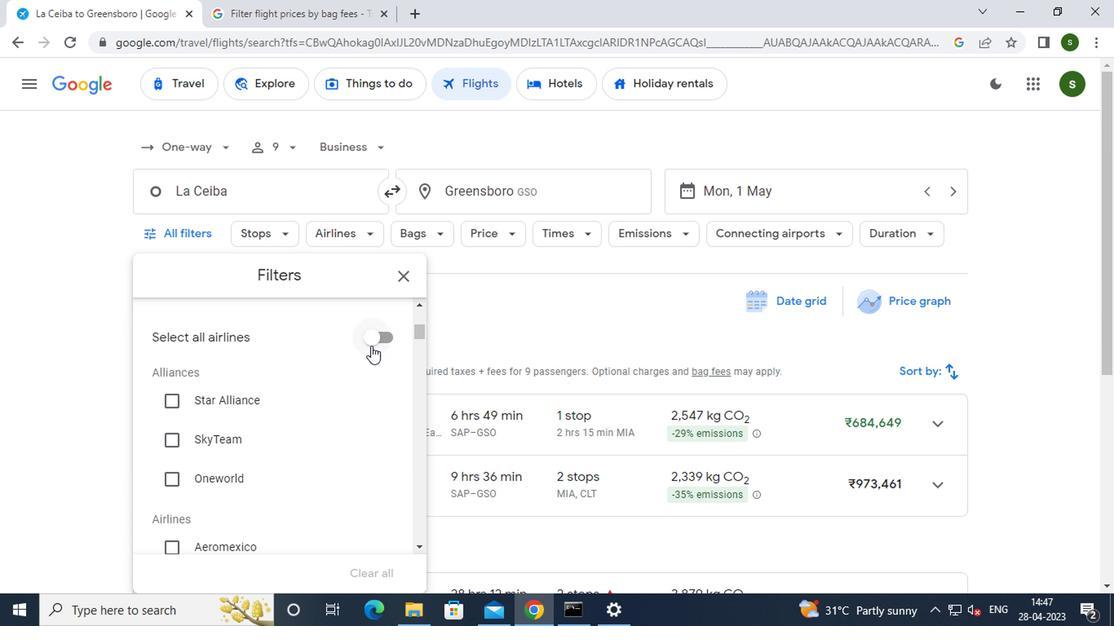 
Action: Mouse scrolled (337, 377) with delta (0, 0)
Screenshot: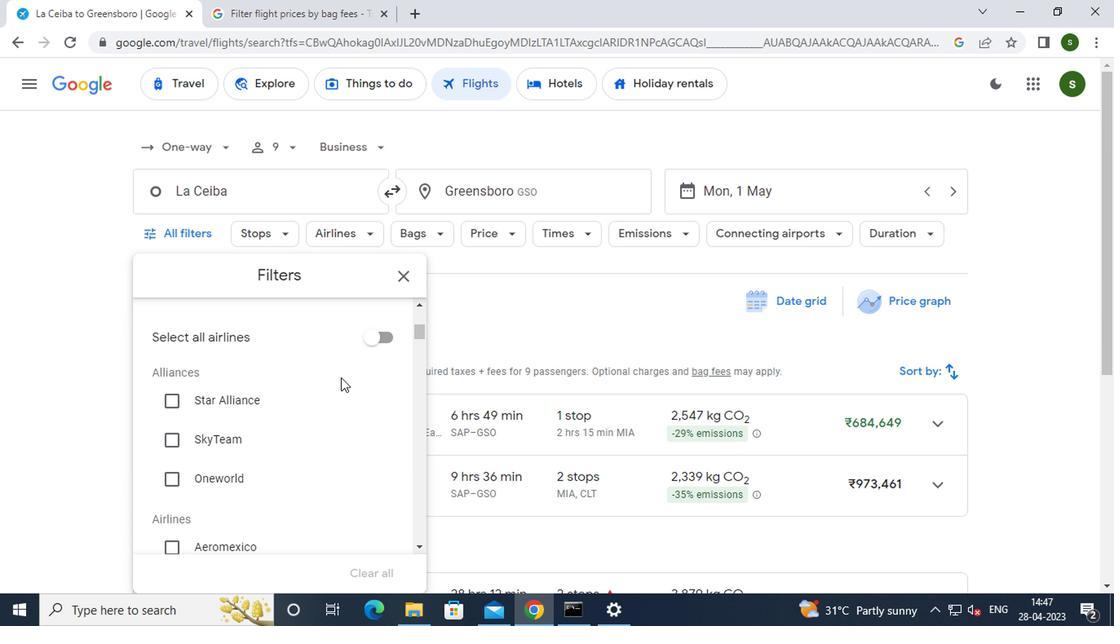 
Action: Mouse scrolled (337, 377) with delta (0, 0)
Screenshot: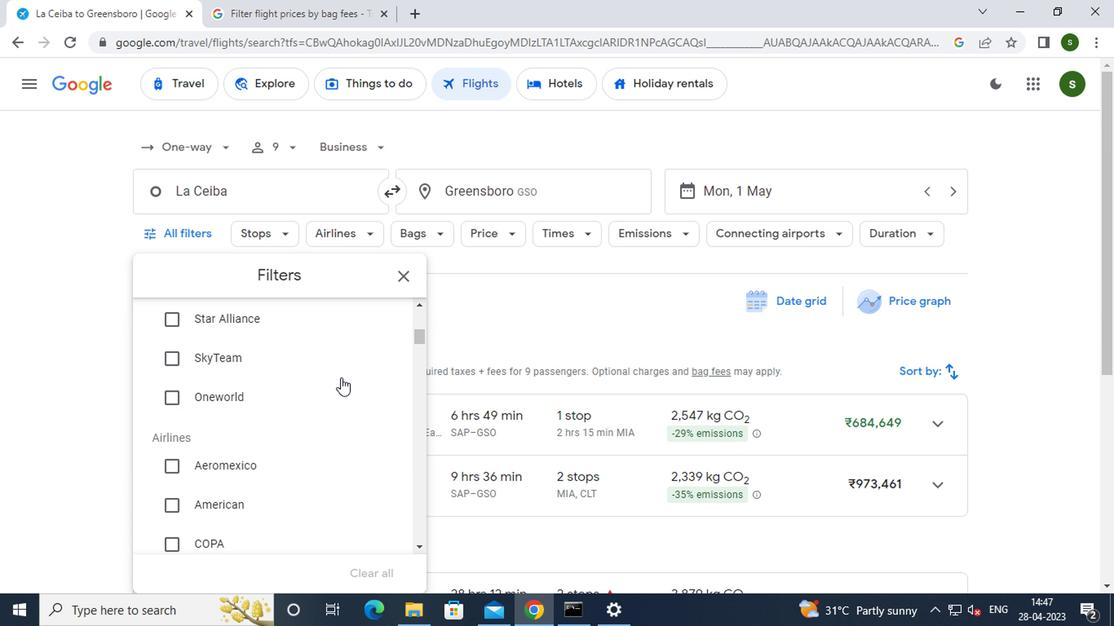 
Action: Mouse scrolled (337, 377) with delta (0, 0)
Screenshot: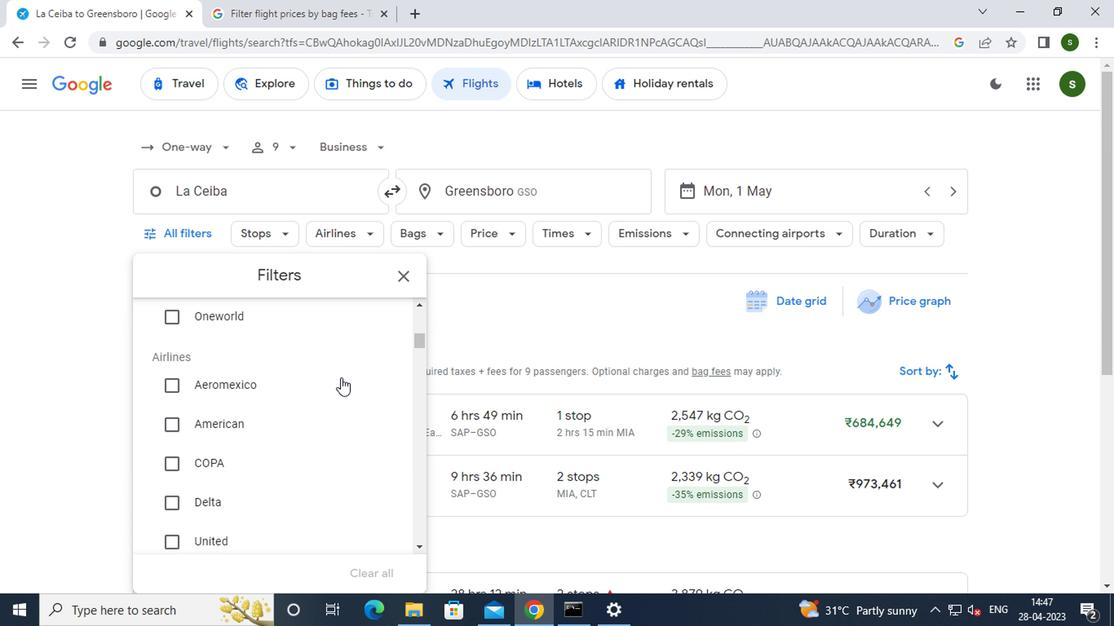 
Action: Mouse scrolled (337, 377) with delta (0, 0)
Screenshot: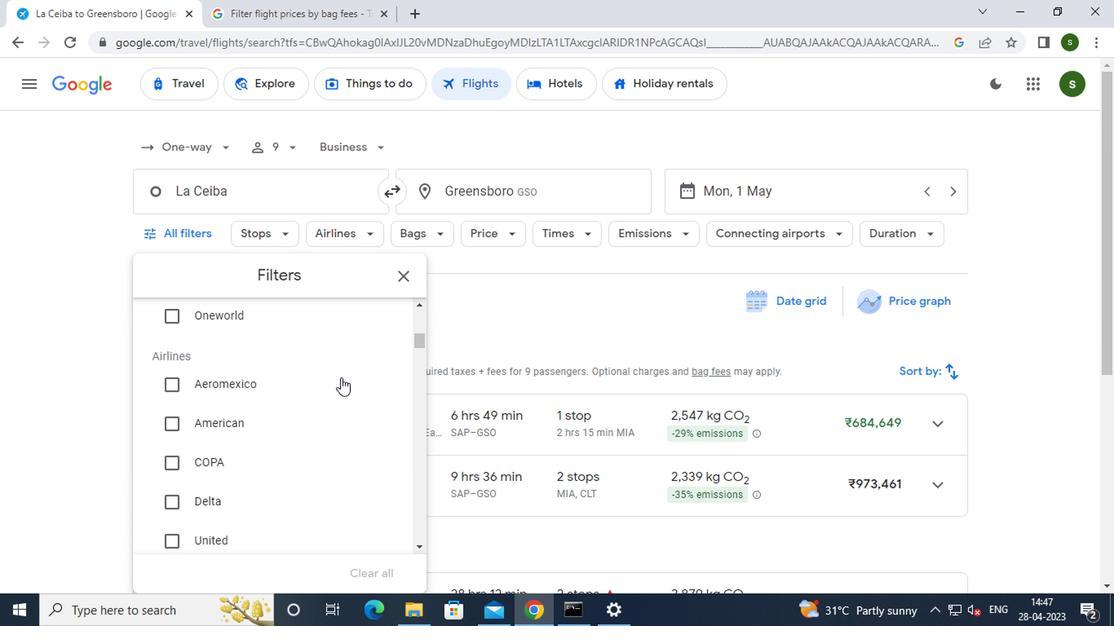 
Action: Mouse scrolled (337, 377) with delta (0, 0)
Screenshot: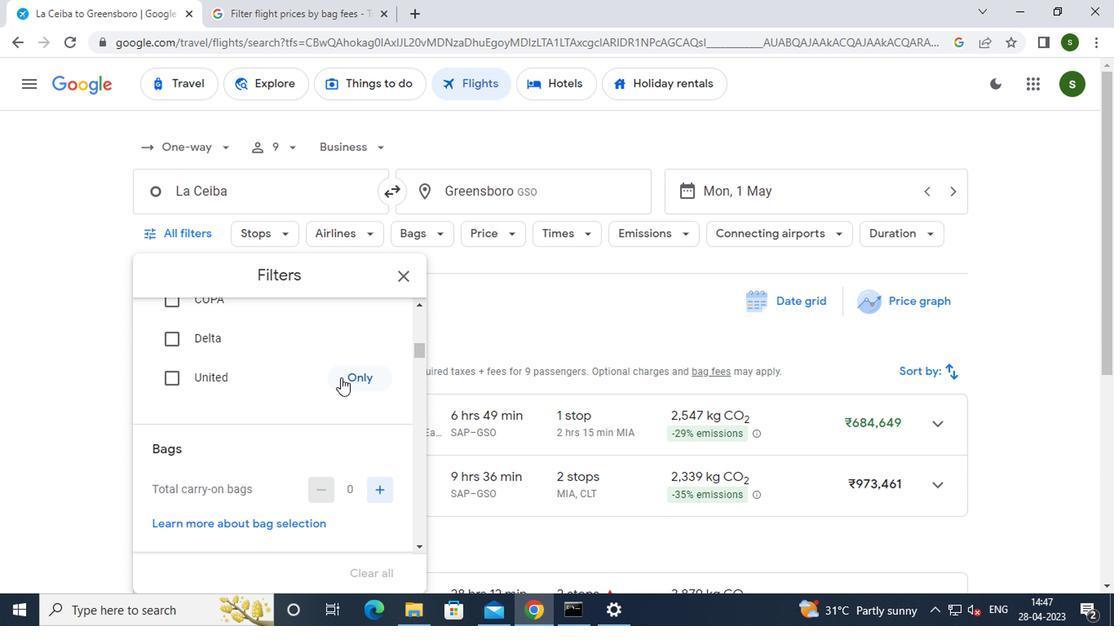 
Action: Mouse moved to (371, 401)
Screenshot: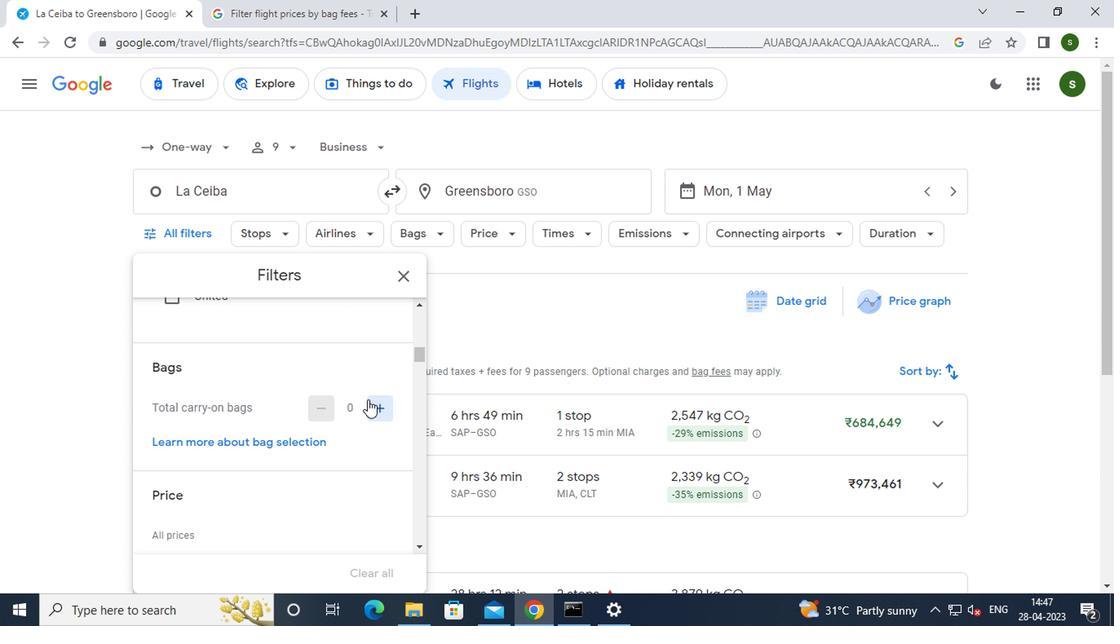 
Action: Mouse pressed left at (371, 401)
Screenshot: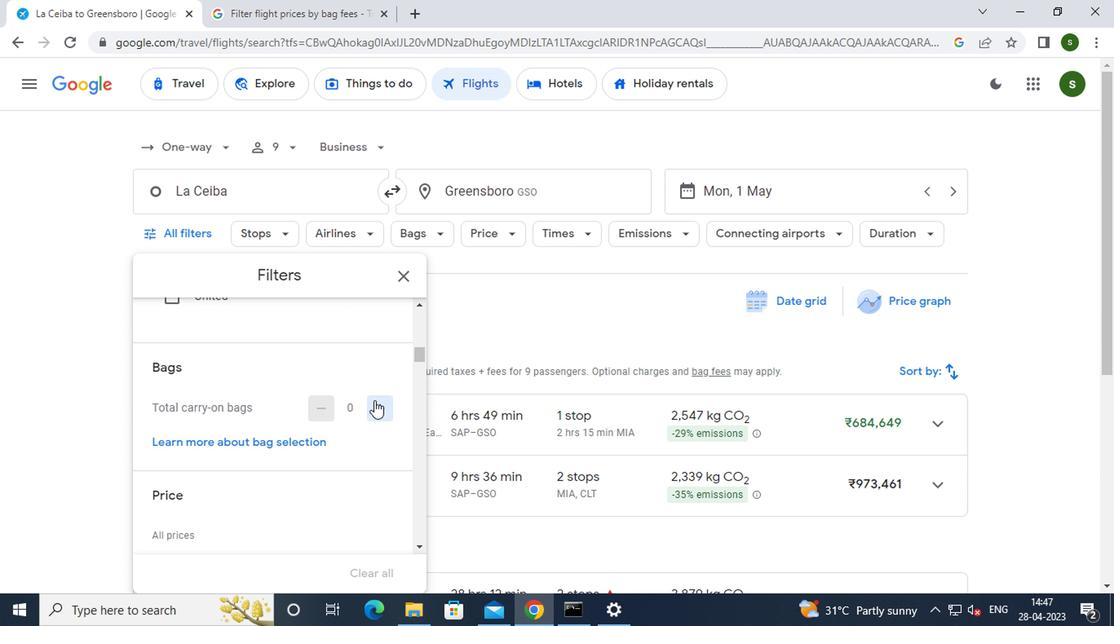 
Action: Mouse pressed left at (371, 401)
Screenshot: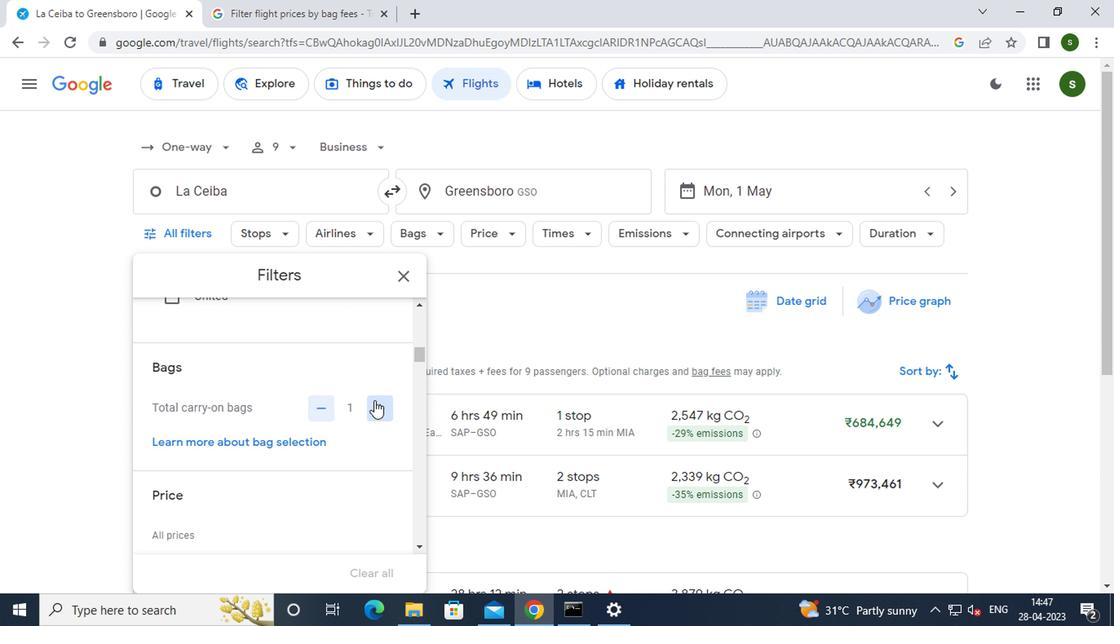 
Action: Mouse moved to (330, 452)
Screenshot: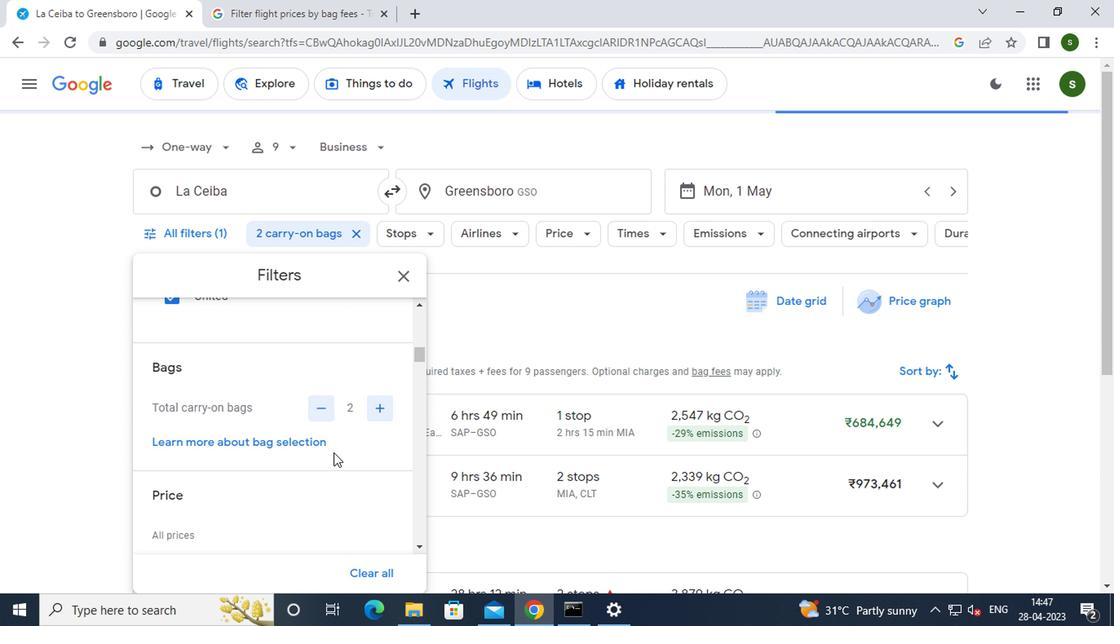 
Action: Mouse scrolled (330, 451) with delta (0, 0)
Screenshot: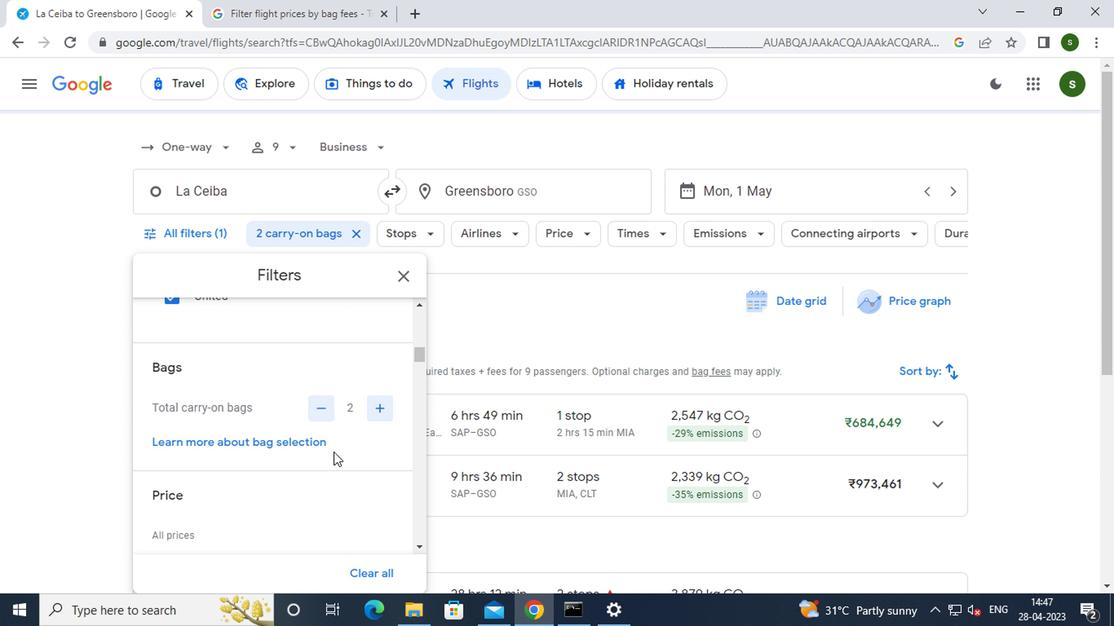 
Action: Mouse moved to (379, 482)
Screenshot: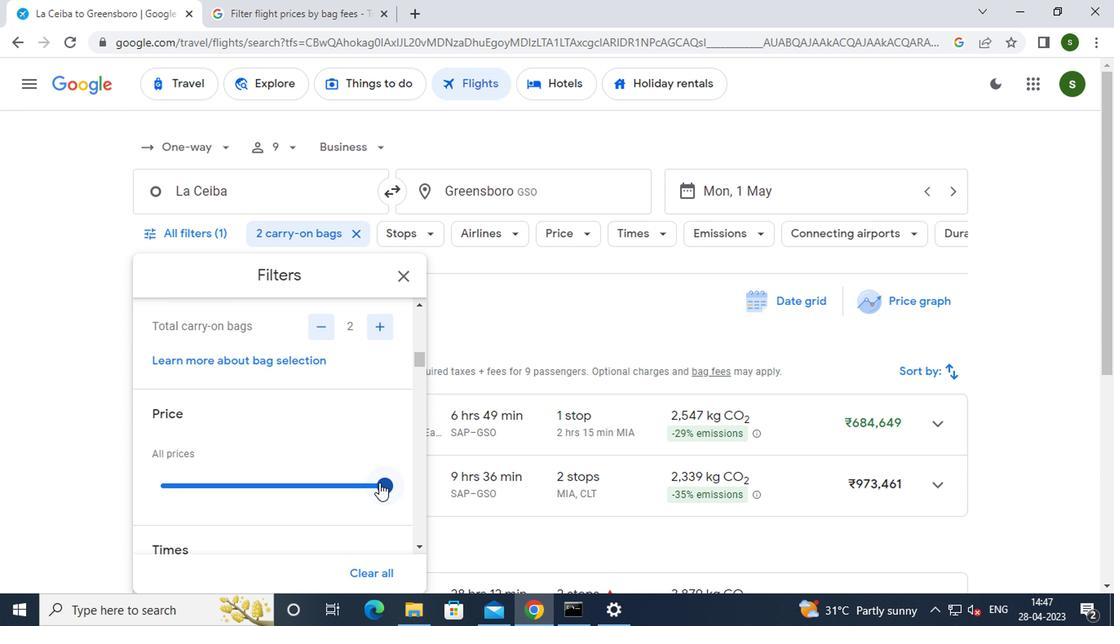 
Action: Mouse pressed left at (379, 482)
Screenshot: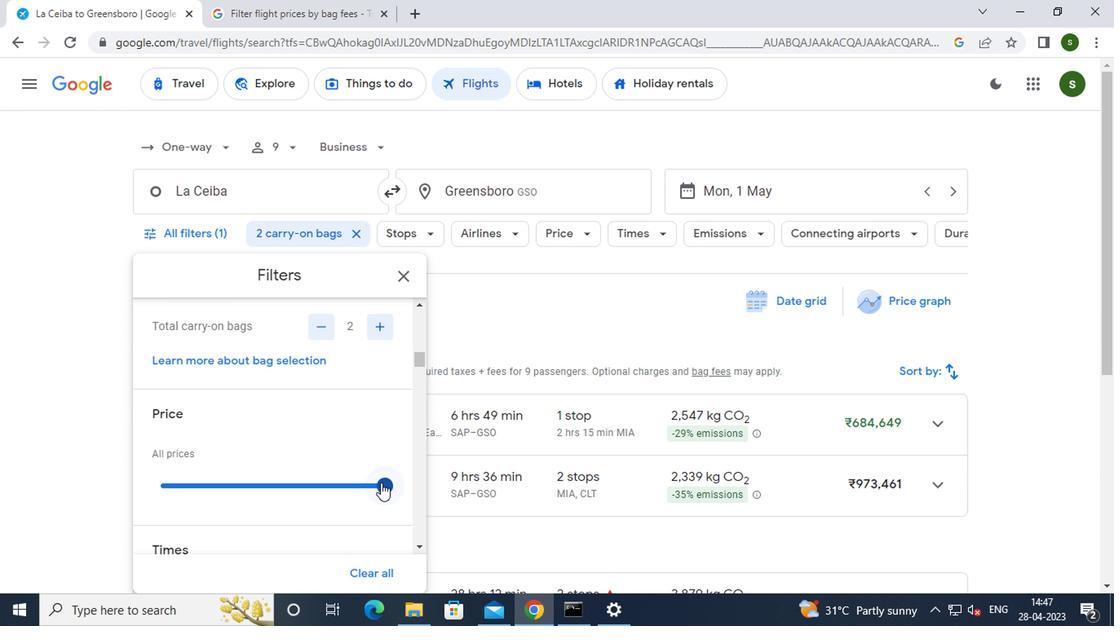 
Action: Mouse moved to (283, 422)
Screenshot: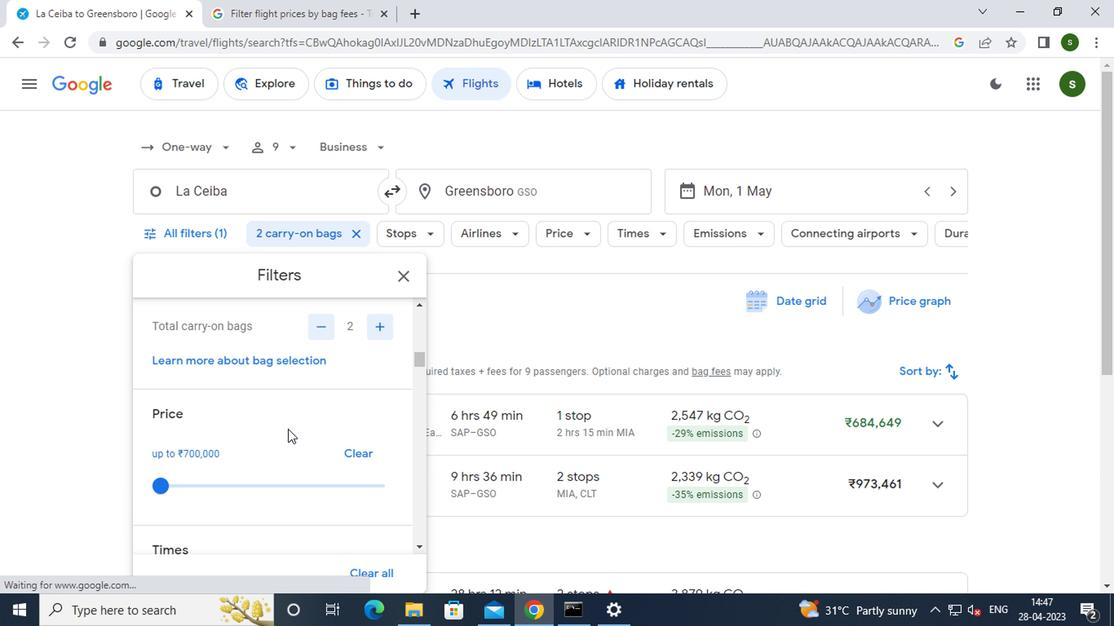 
Action: Mouse scrolled (283, 421) with delta (0, 0)
Screenshot: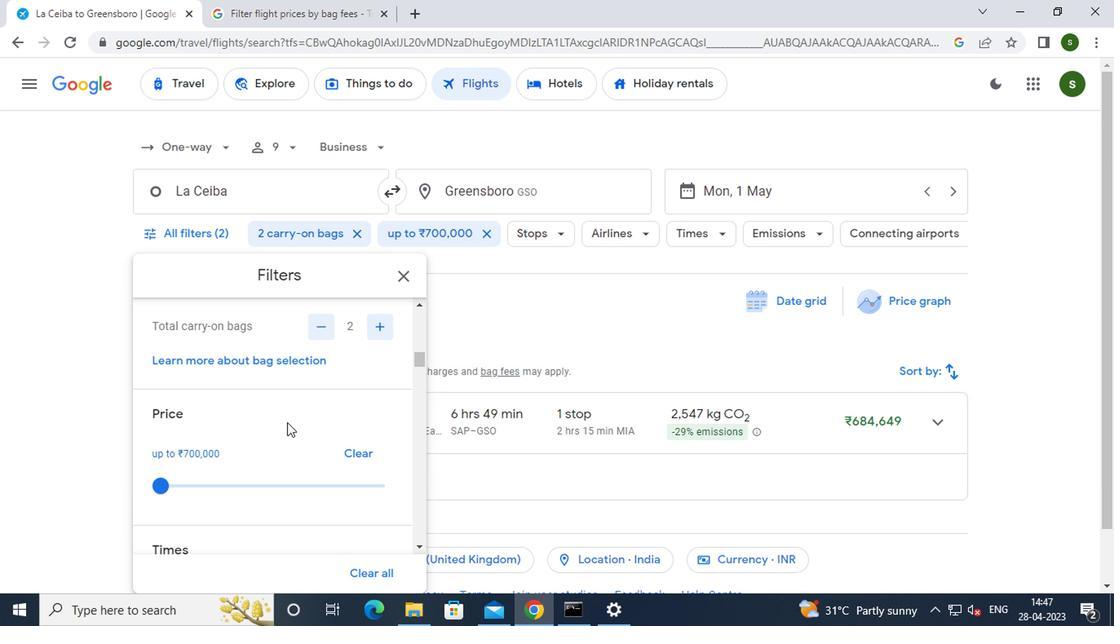 
Action: Mouse scrolled (283, 421) with delta (0, 0)
Screenshot: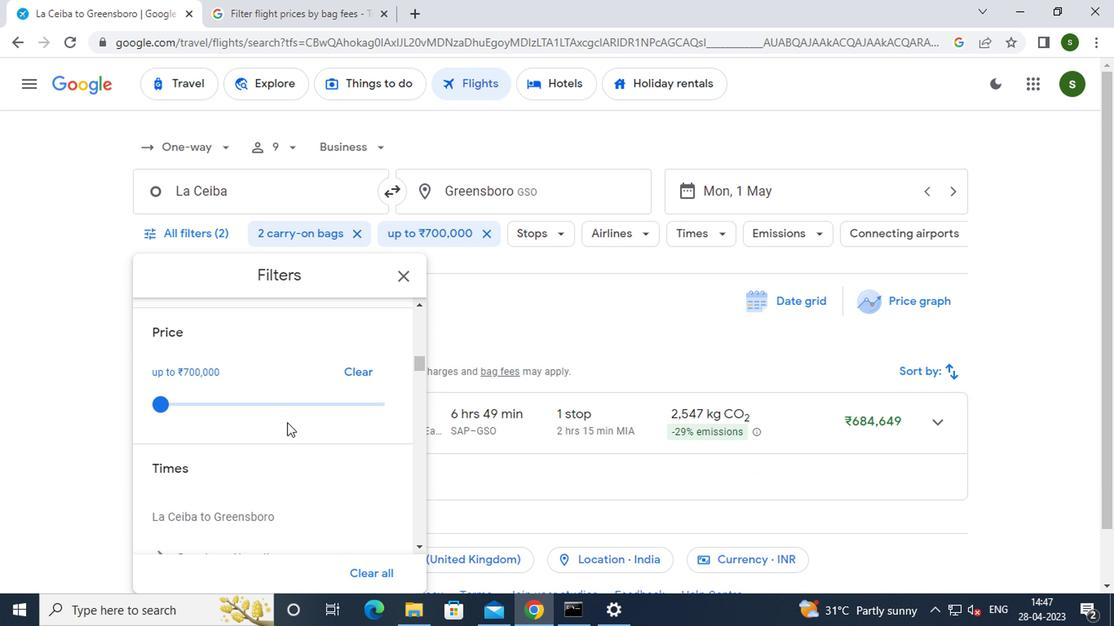 
Action: Mouse moved to (159, 495)
Screenshot: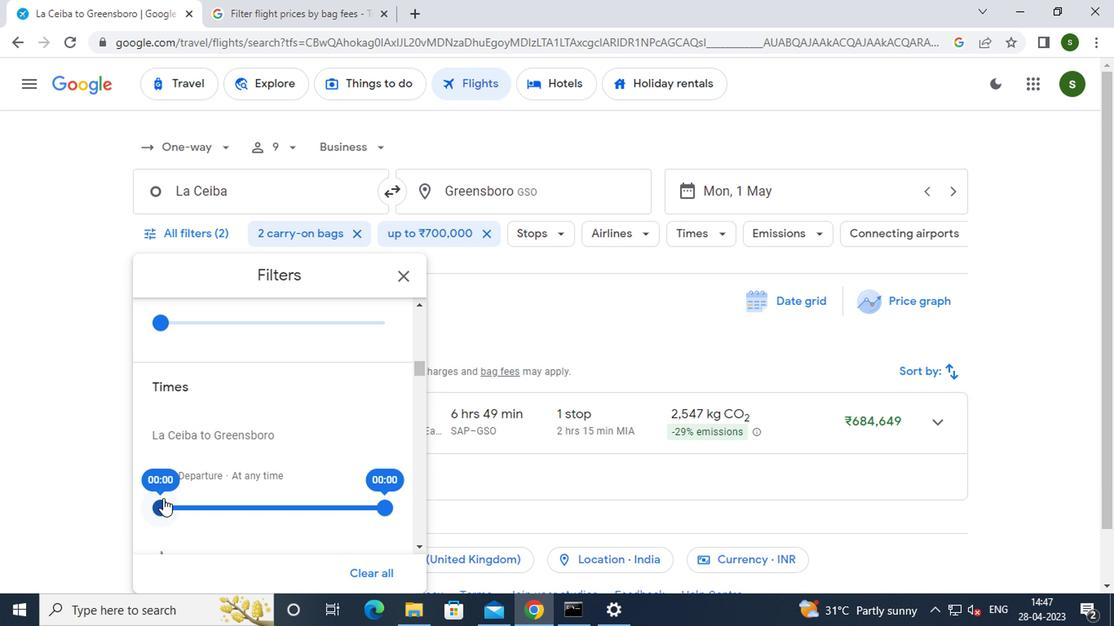 
Action: Mouse pressed left at (159, 495)
Screenshot: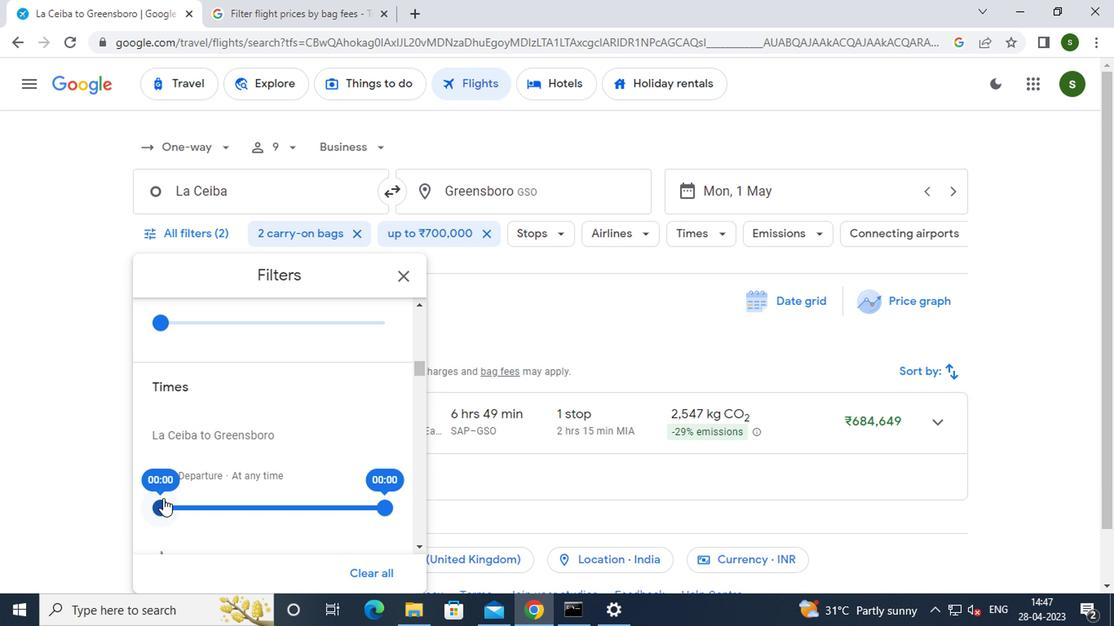 
Action: Mouse moved to (542, 290)
Screenshot: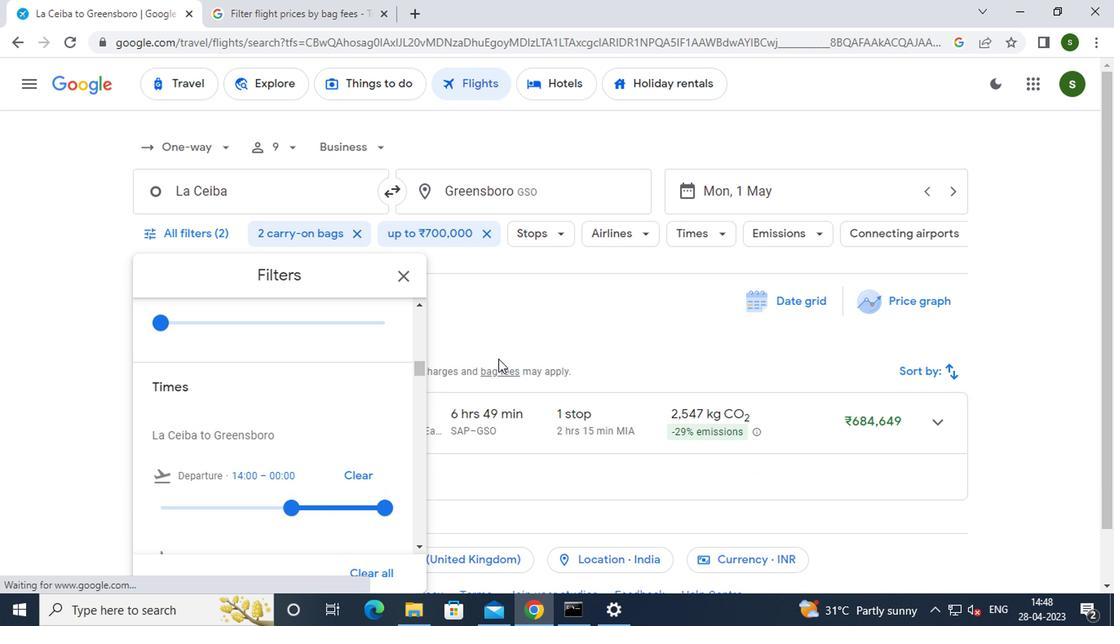 
Action: Mouse pressed left at (542, 290)
Screenshot: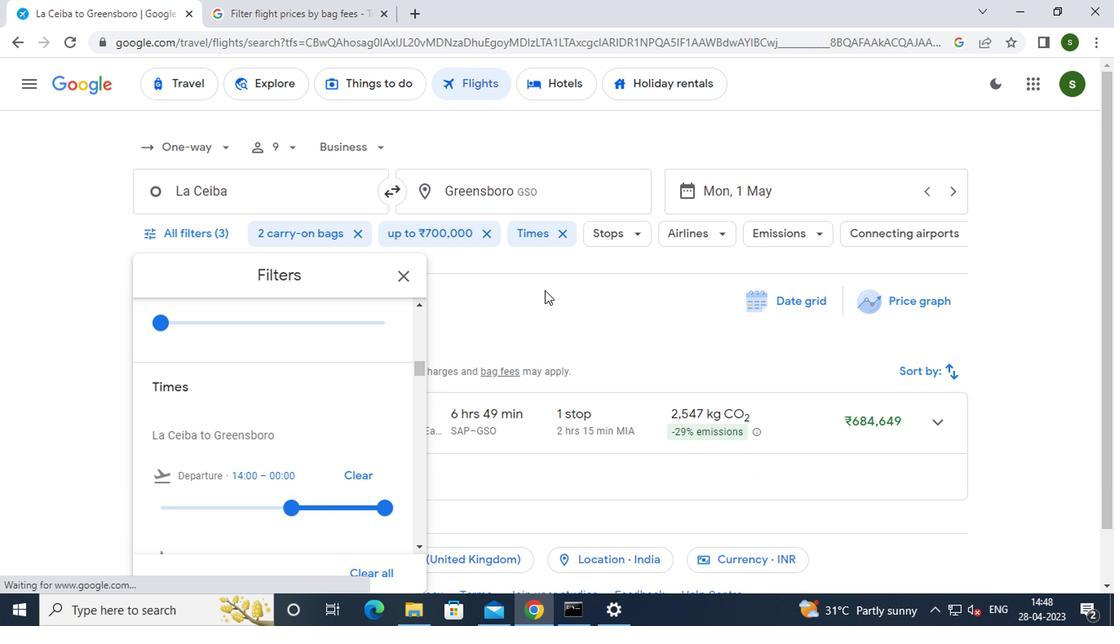
